 Task: Find connections with filter location Jiexiu with filter topic #healthy with filter profile language German with filter current company Jubilant Biosys Limited with filter school Jai Hindu jobs with filter industry Solar Electric Power Generation with filter service category Outsourcing with filter keywords title Sound Engineer
Action: Mouse moved to (557, 67)
Screenshot: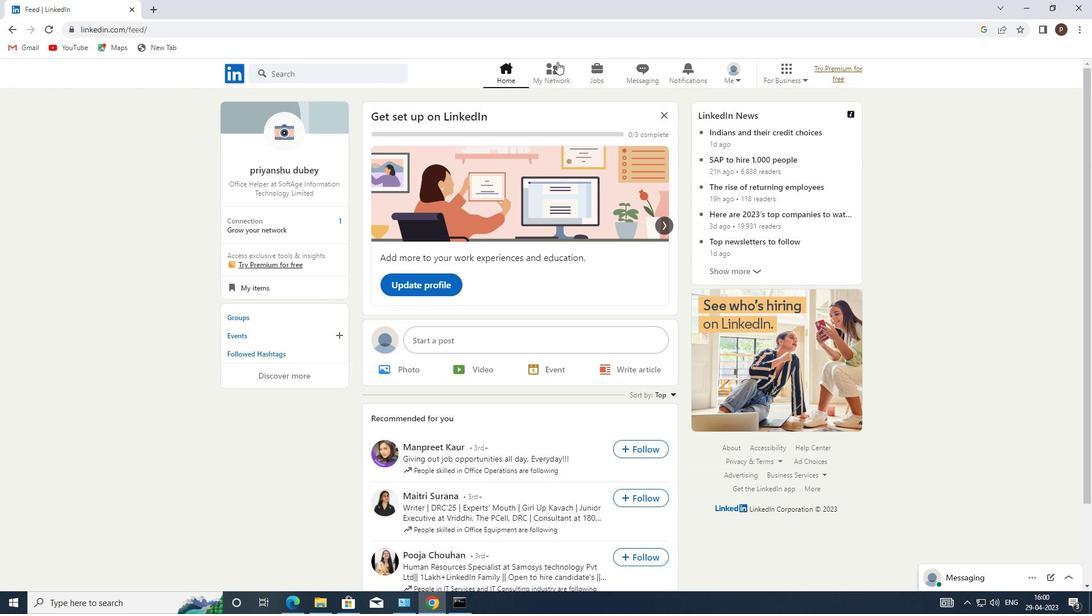 
Action: Mouse pressed left at (557, 67)
Screenshot: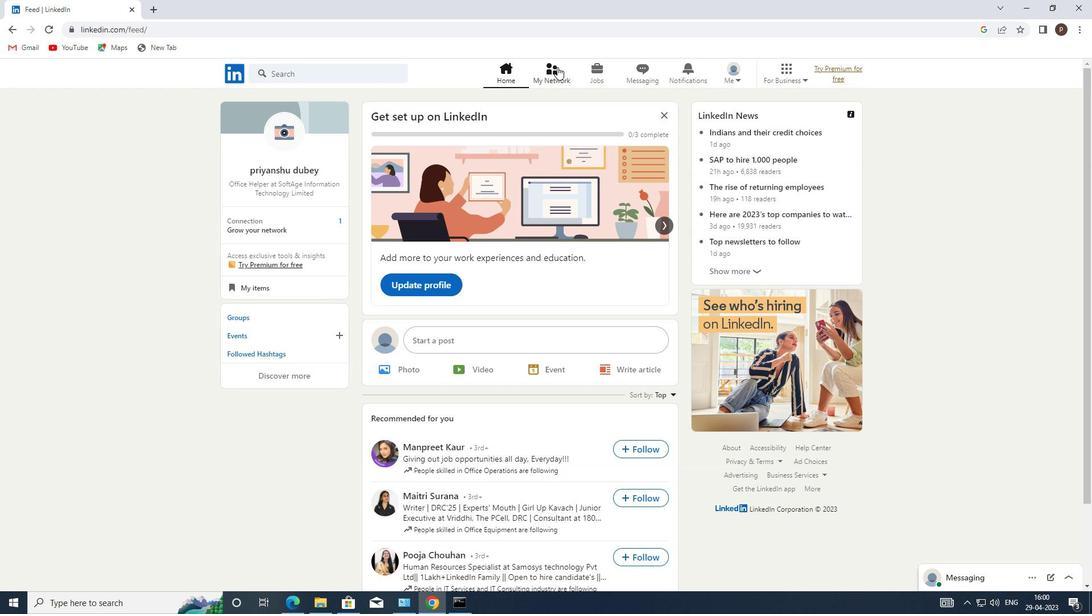 
Action: Mouse moved to (314, 134)
Screenshot: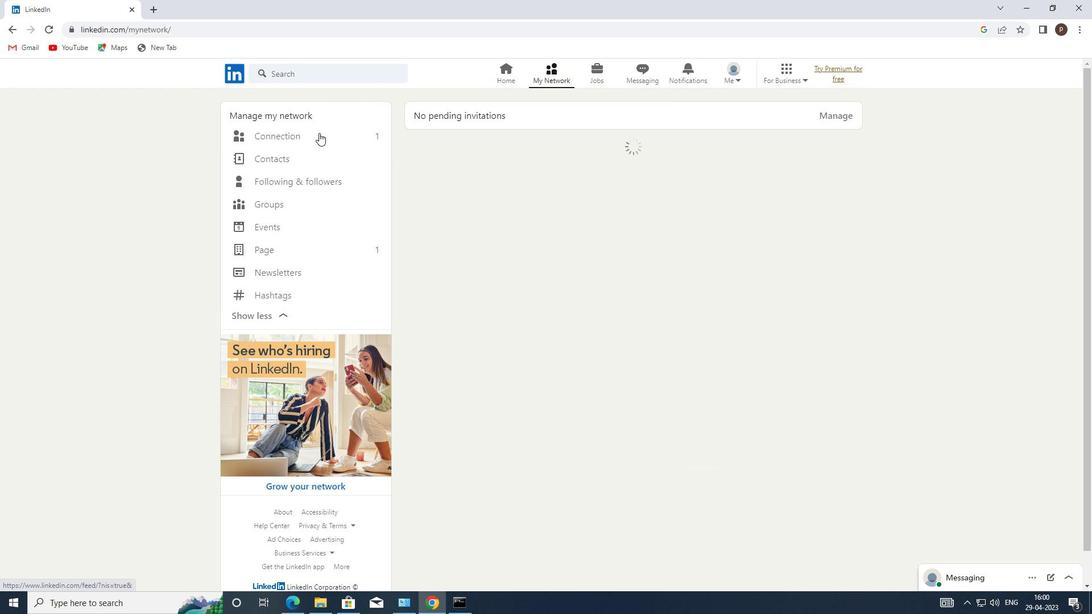 
Action: Mouse pressed left at (314, 134)
Screenshot: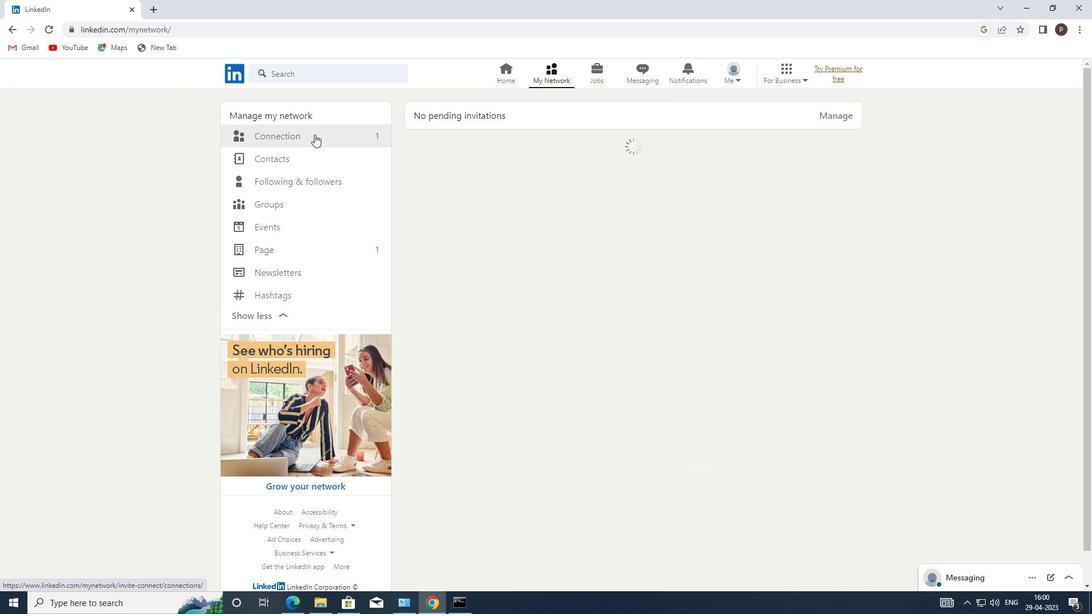 
Action: Mouse moved to (629, 134)
Screenshot: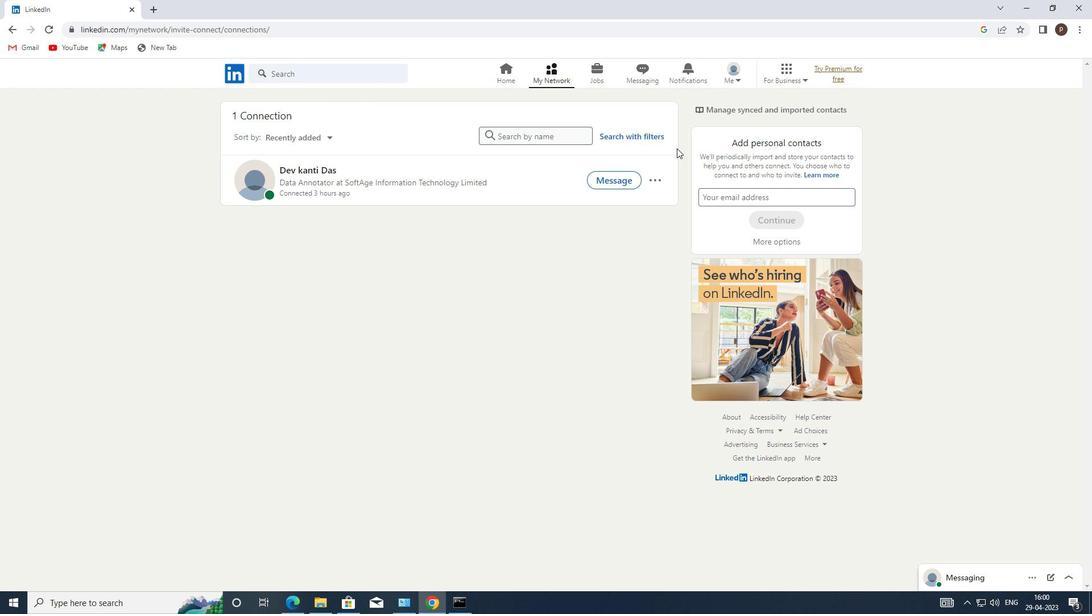 
Action: Mouse pressed left at (629, 134)
Screenshot: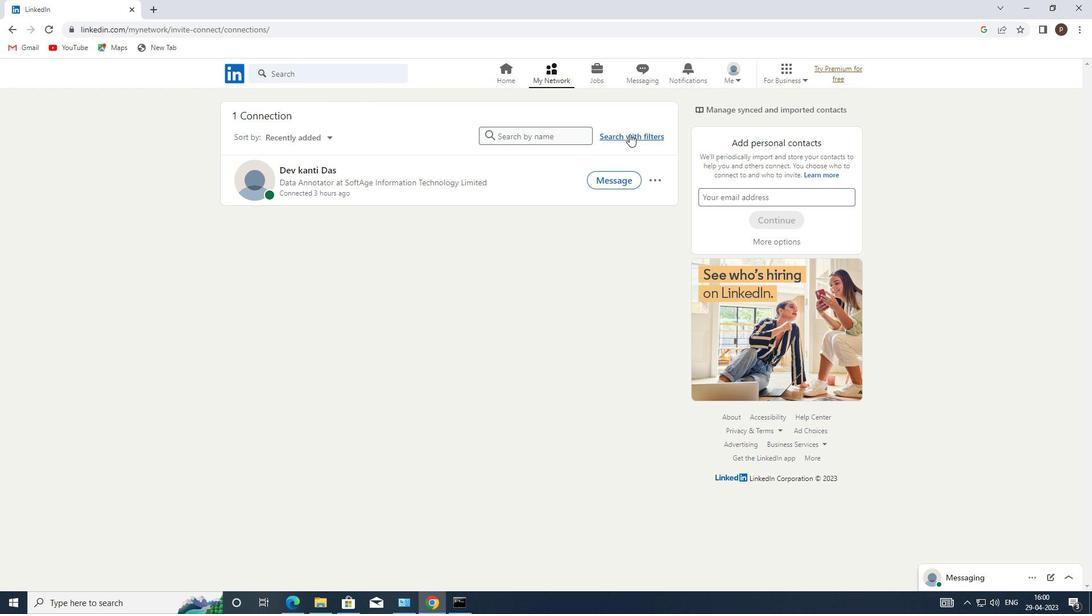 
Action: Mouse moved to (592, 110)
Screenshot: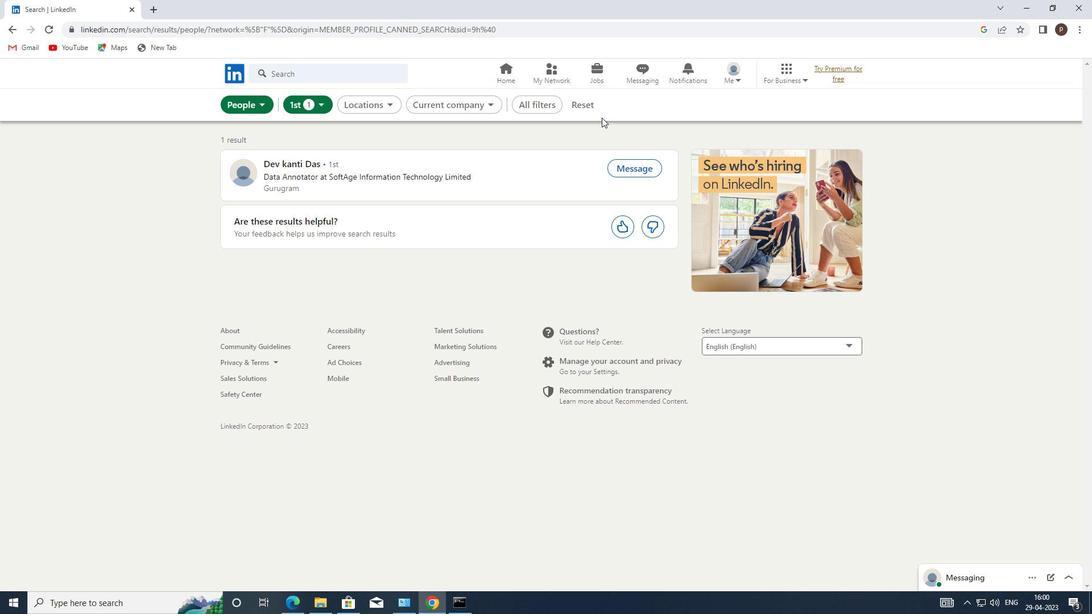 
Action: Mouse pressed left at (592, 110)
Screenshot: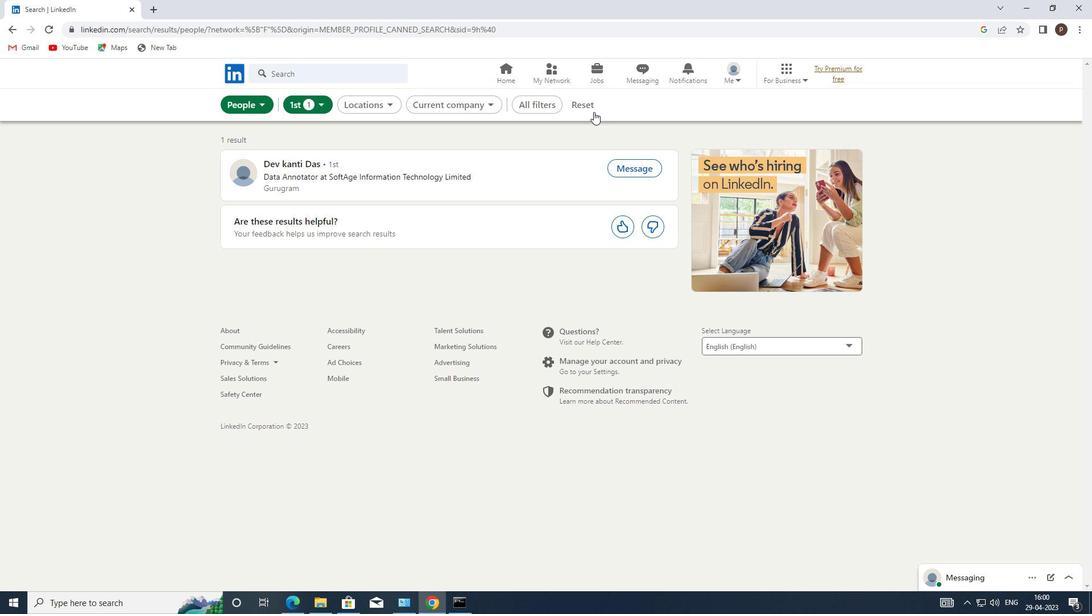 
Action: Mouse moved to (582, 106)
Screenshot: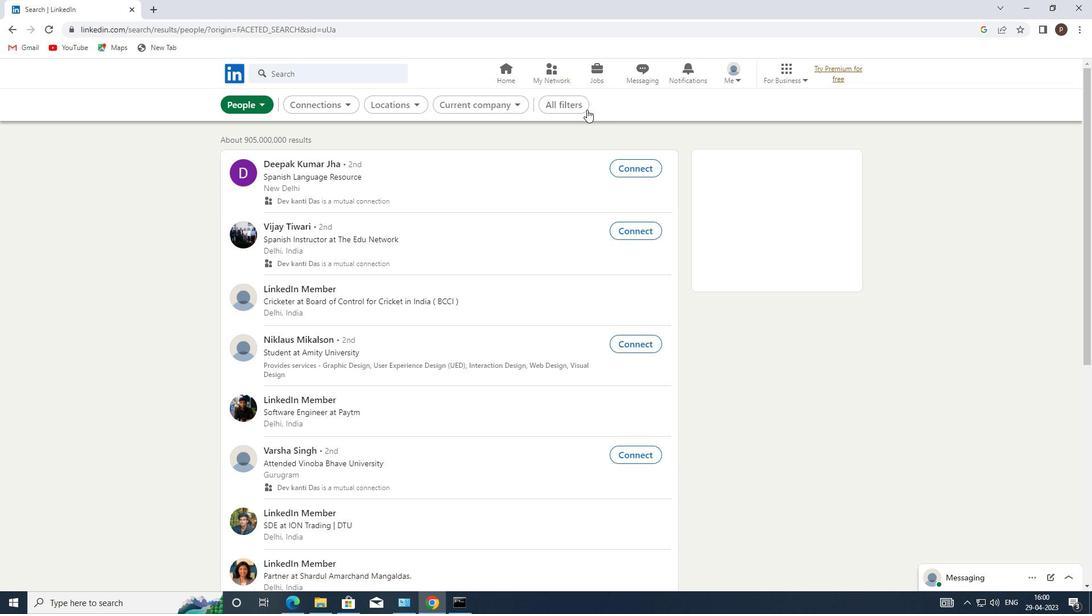 
Action: Mouse pressed left at (582, 106)
Screenshot: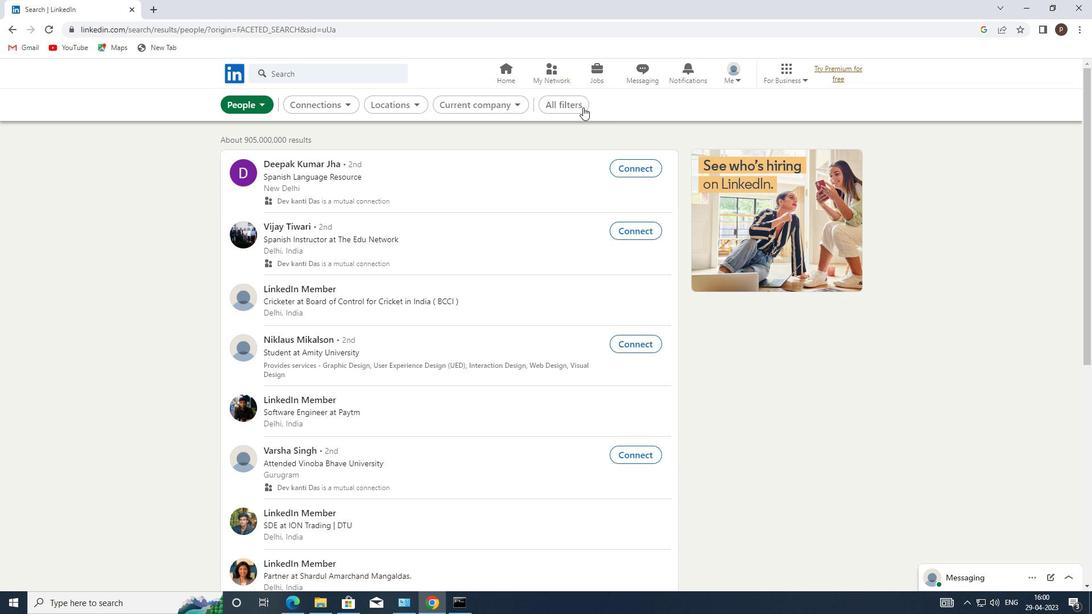 
Action: Mouse moved to (895, 360)
Screenshot: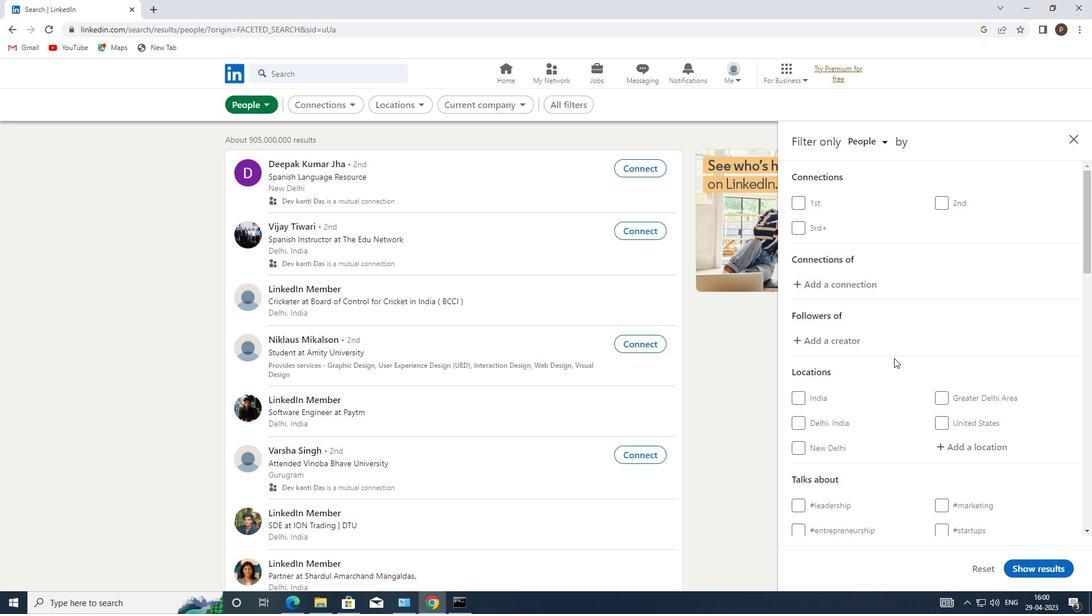 
Action: Mouse scrolled (895, 360) with delta (0, 0)
Screenshot: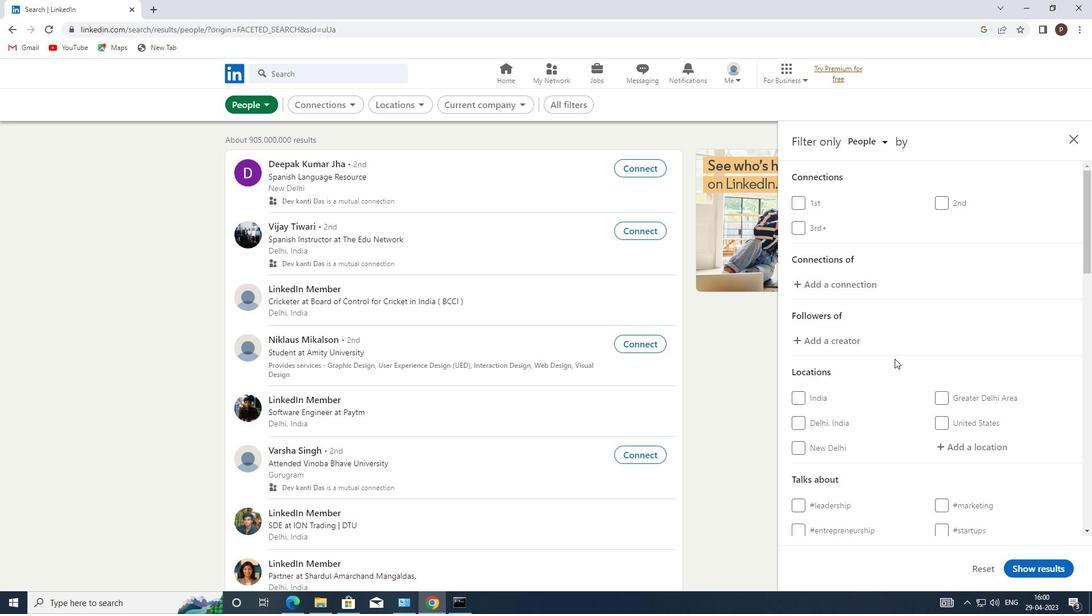 
Action: Mouse scrolled (895, 360) with delta (0, 0)
Screenshot: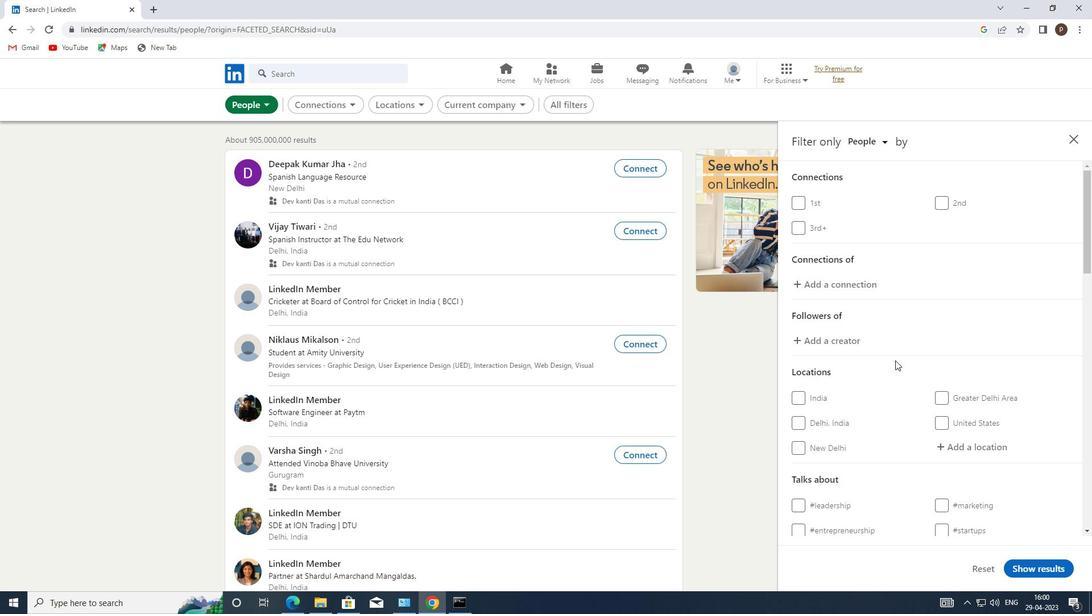 
Action: Mouse moved to (956, 333)
Screenshot: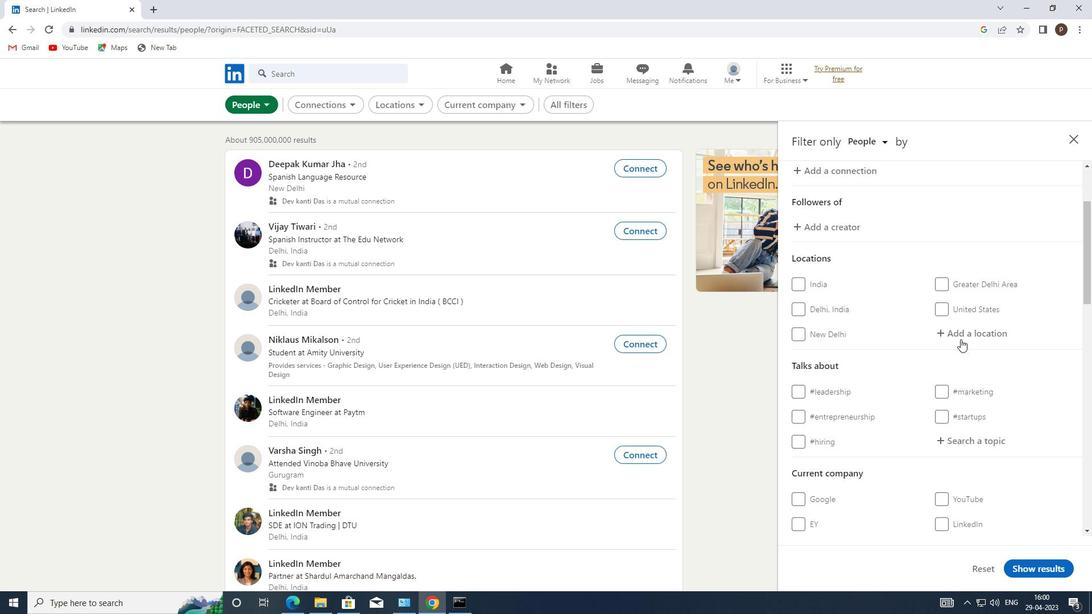 
Action: Mouse pressed left at (956, 333)
Screenshot: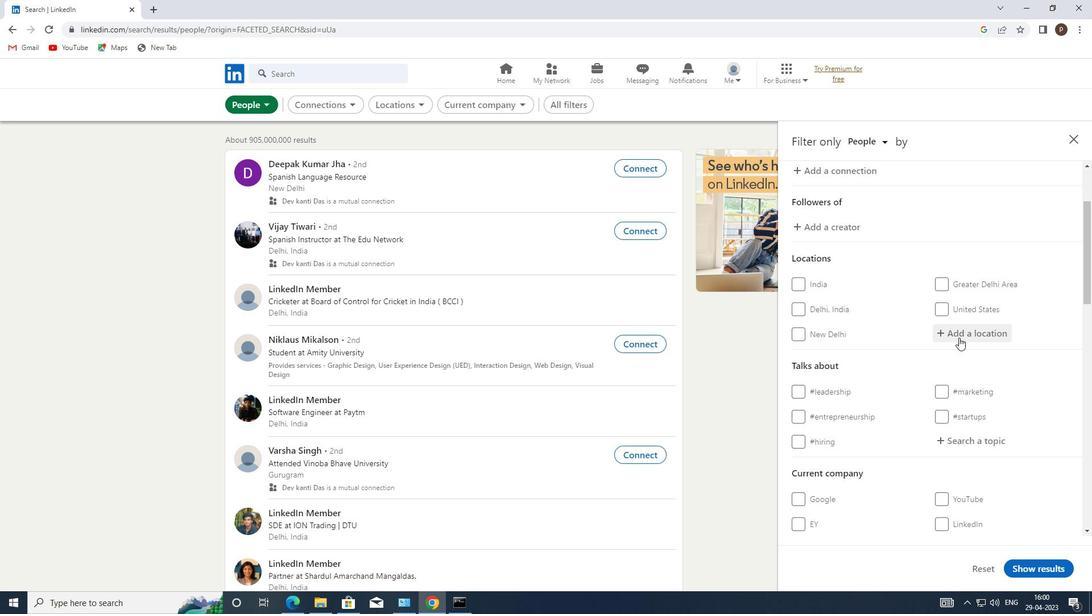 
Action: Key pressed j<Key.caps_lock>iexiu
Screenshot: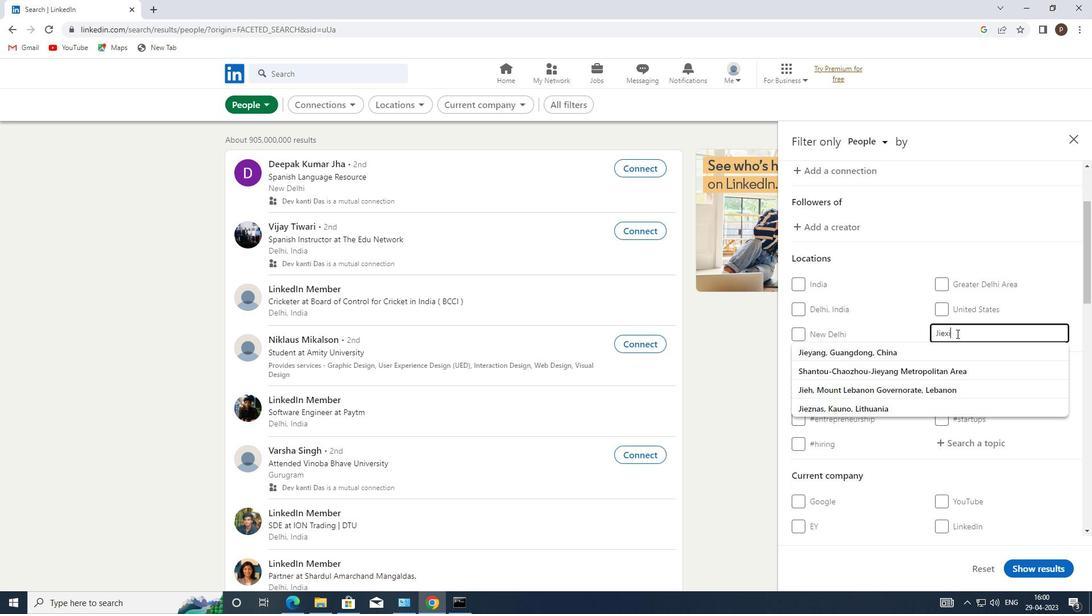 
Action: Mouse moved to (957, 340)
Screenshot: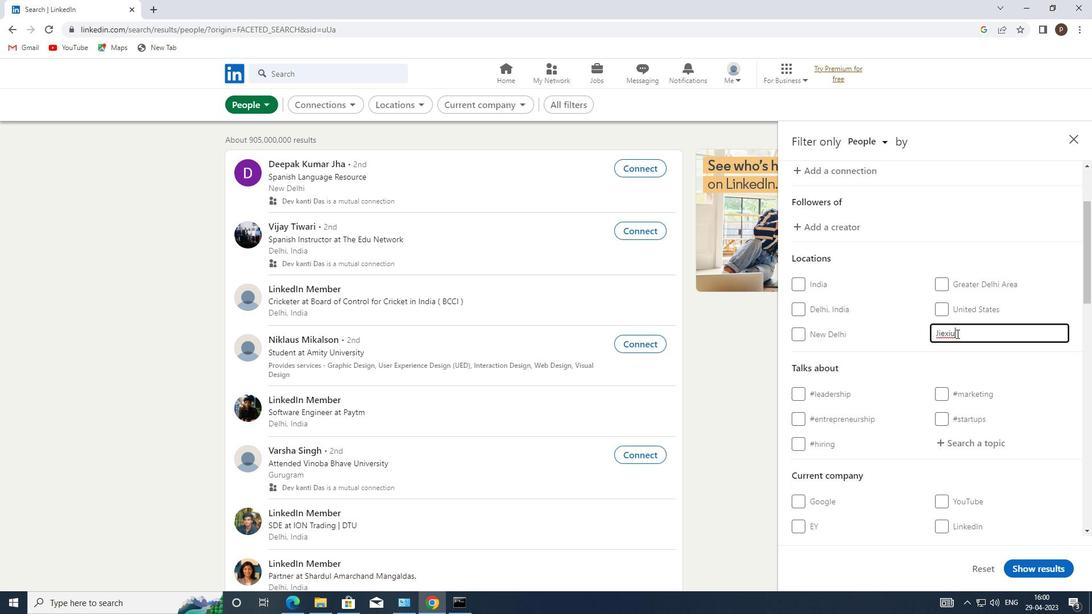 
Action: Key pressed <Key.space>
Screenshot: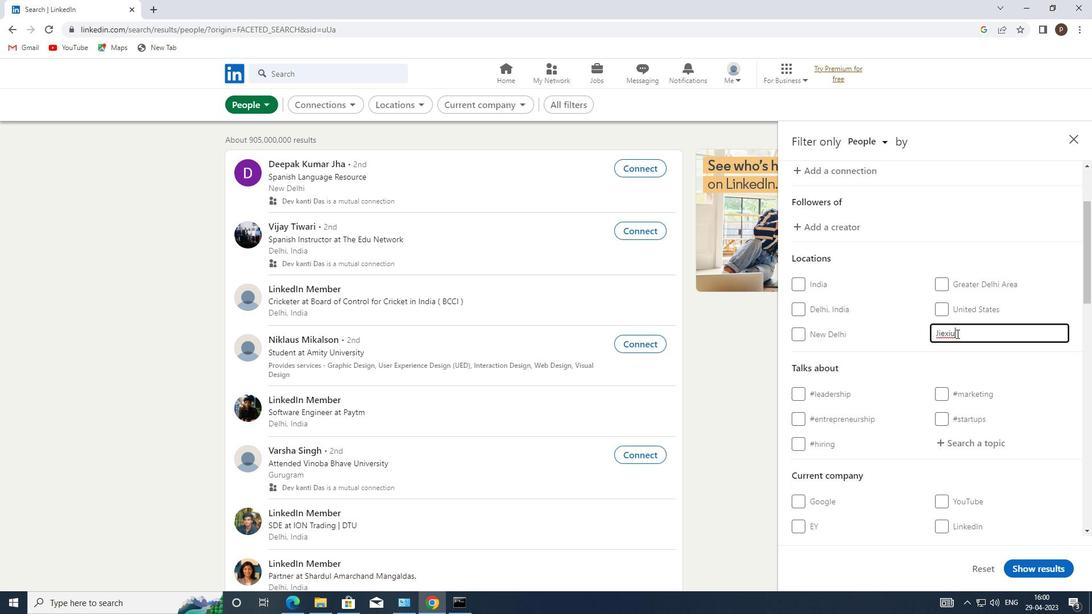 
Action: Mouse moved to (922, 362)
Screenshot: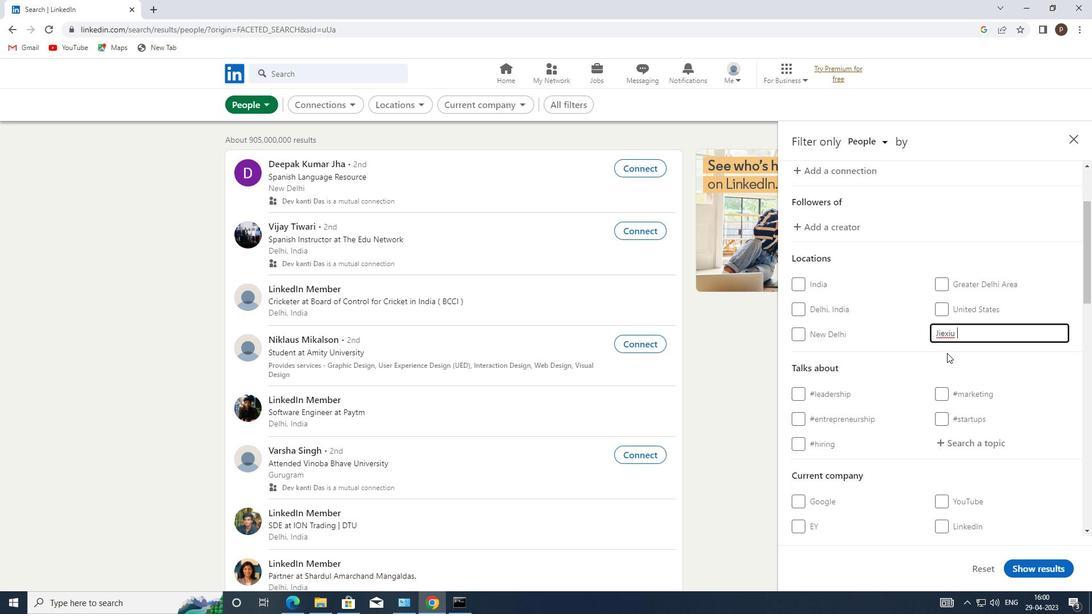 
Action: Mouse scrolled (922, 361) with delta (0, 0)
Screenshot: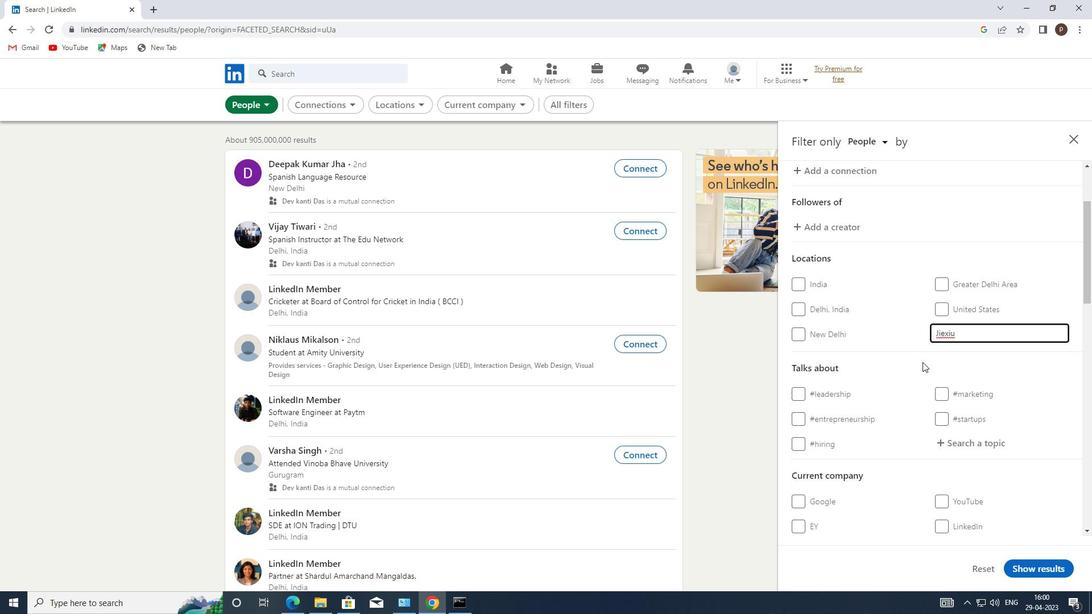 
Action: Mouse moved to (944, 387)
Screenshot: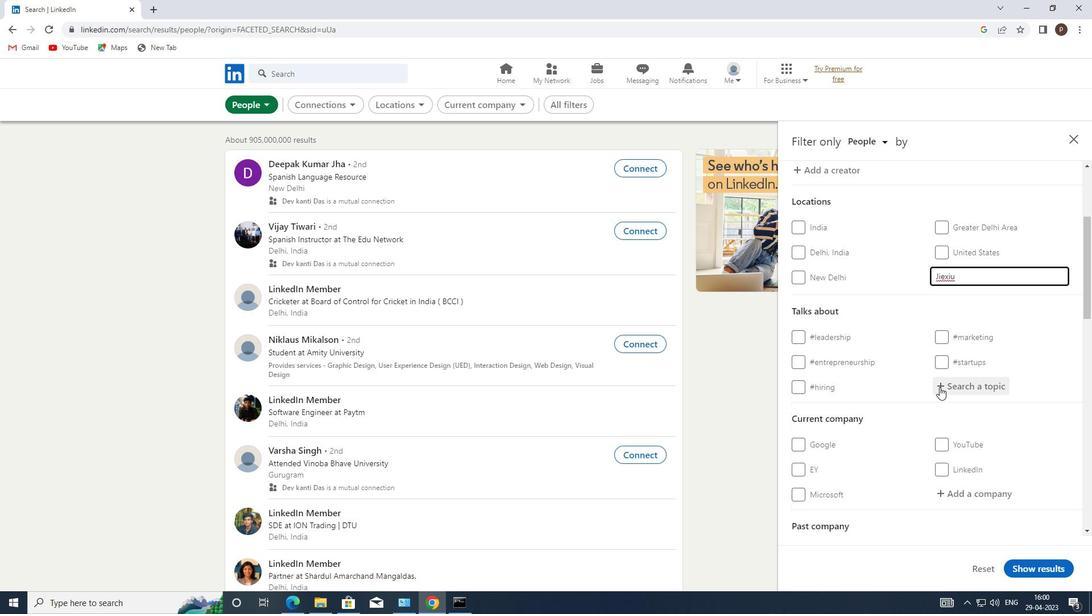 
Action: Mouse pressed left at (944, 387)
Screenshot: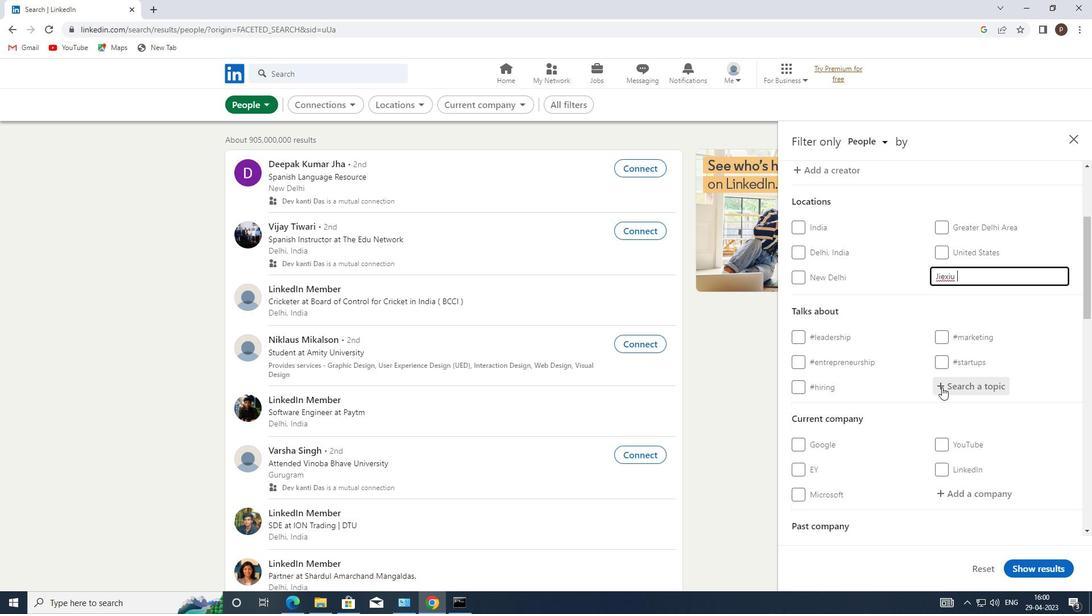 
Action: Key pressed <Key.shift>#HEALTHY
Screenshot: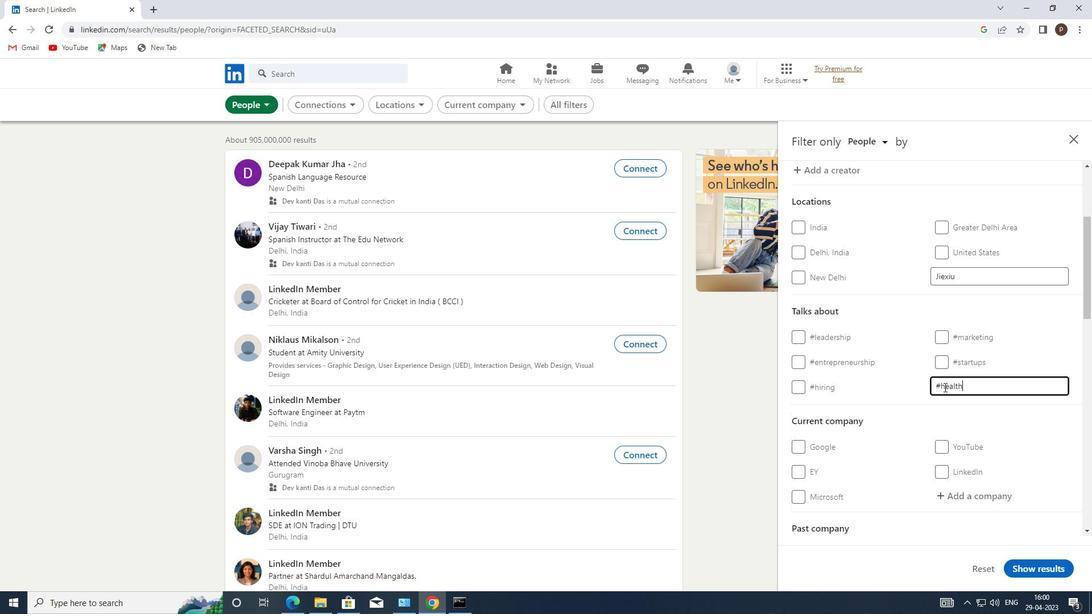 
Action: Mouse moved to (996, 423)
Screenshot: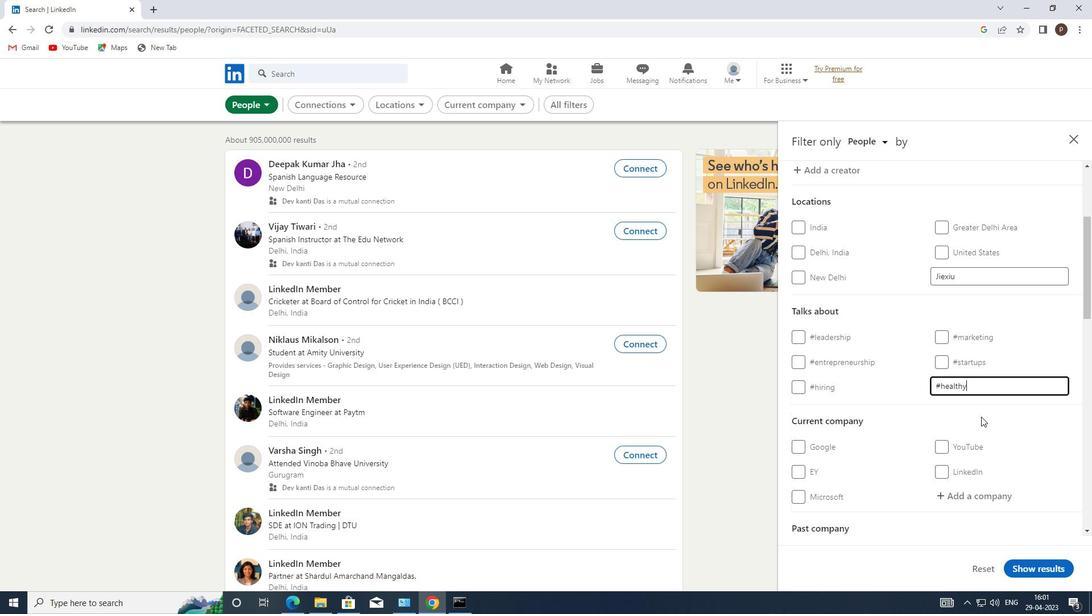 
Action: Mouse scrolled (996, 423) with delta (0, 0)
Screenshot: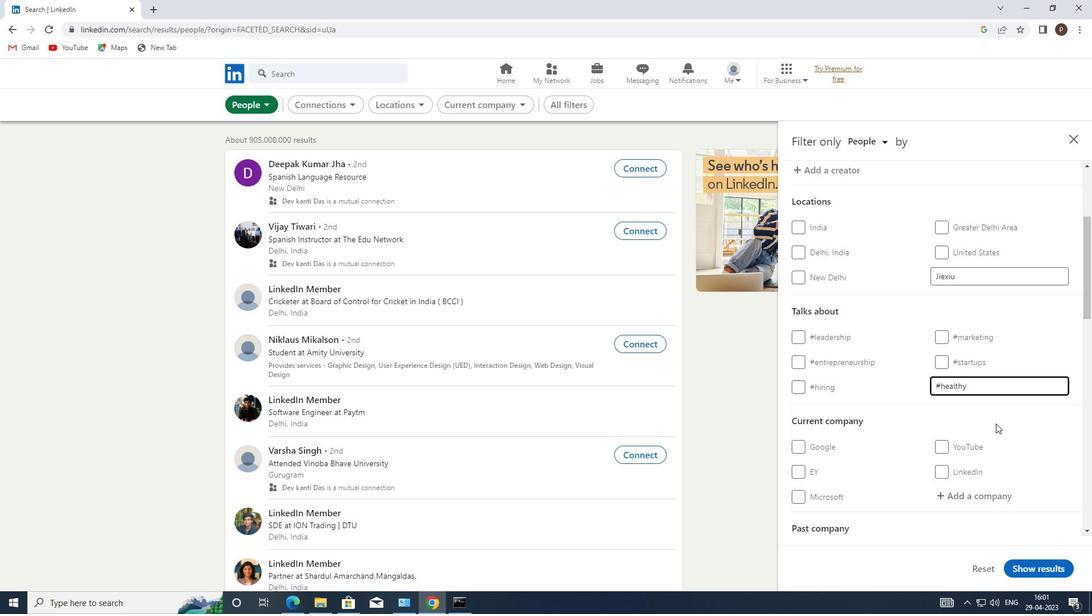 
Action: Mouse scrolled (996, 423) with delta (0, 0)
Screenshot: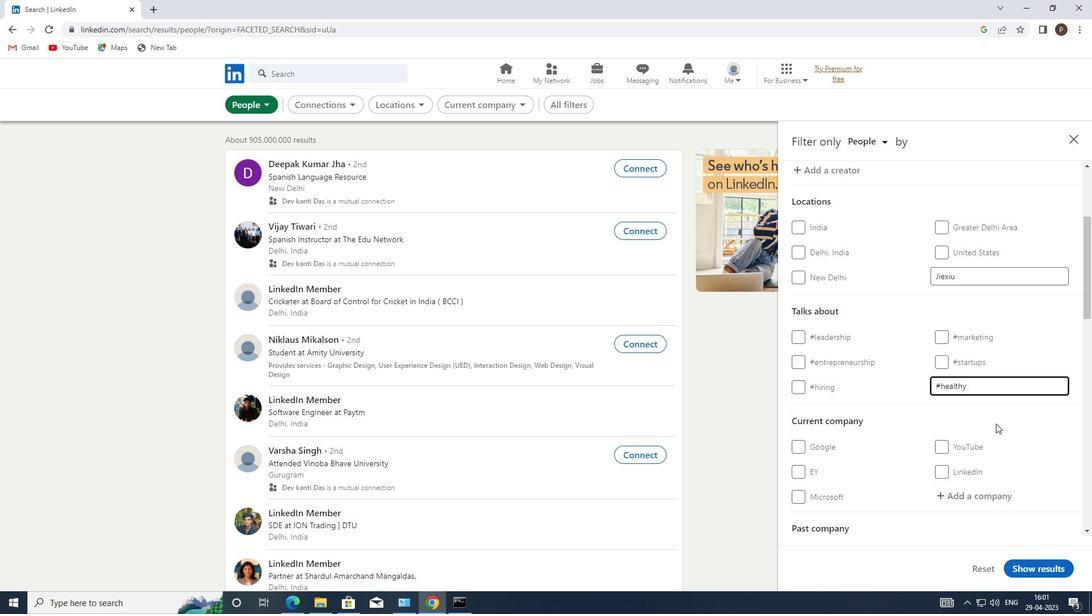 
Action: Mouse moved to (1038, 426)
Screenshot: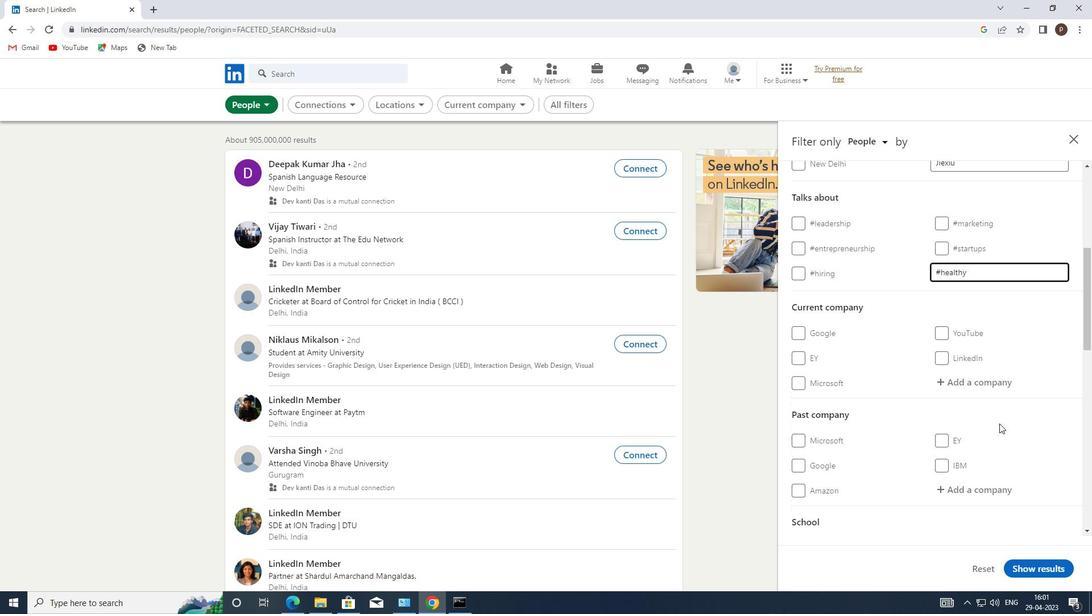 
Action: Mouse scrolled (1038, 426) with delta (0, 0)
Screenshot: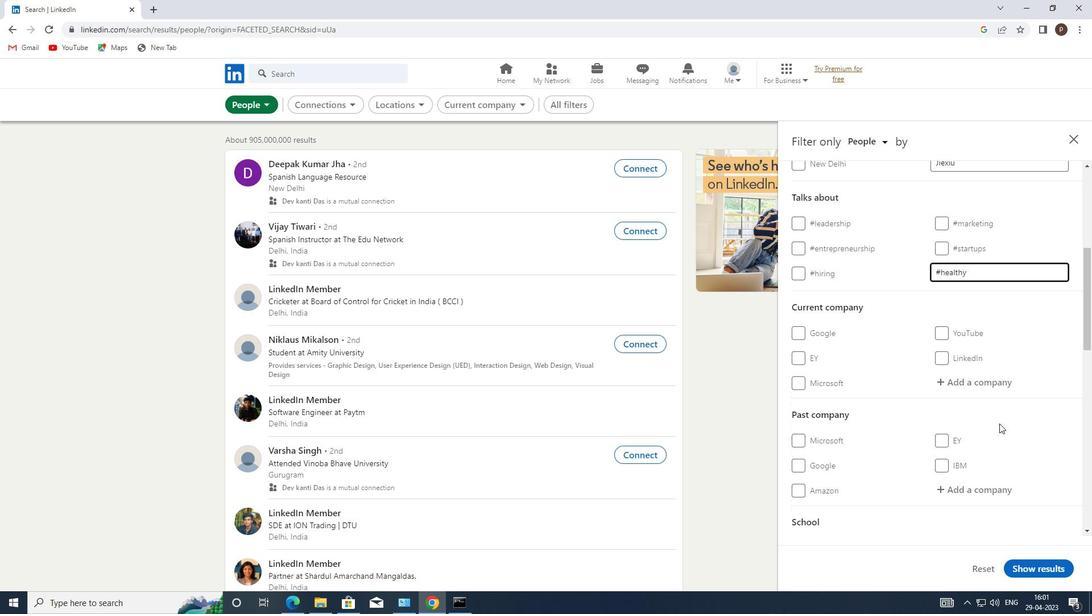 
Action: Mouse scrolled (1038, 426) with delta (0, 0)
Screenshot: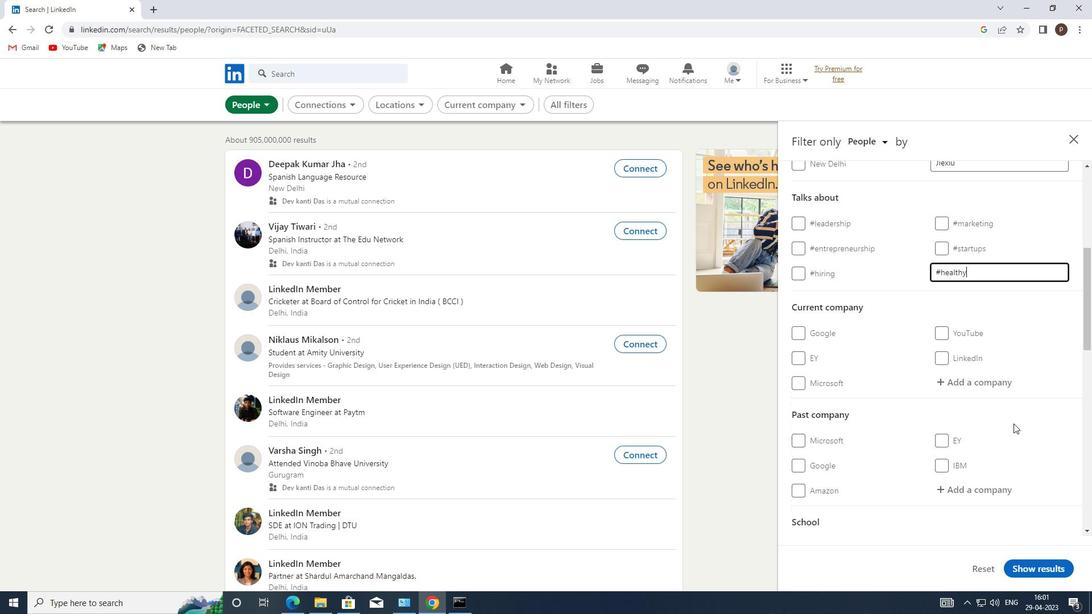 
Action: Mouse scrolled (1038, 426) with delta (0, 0)
Screenshot: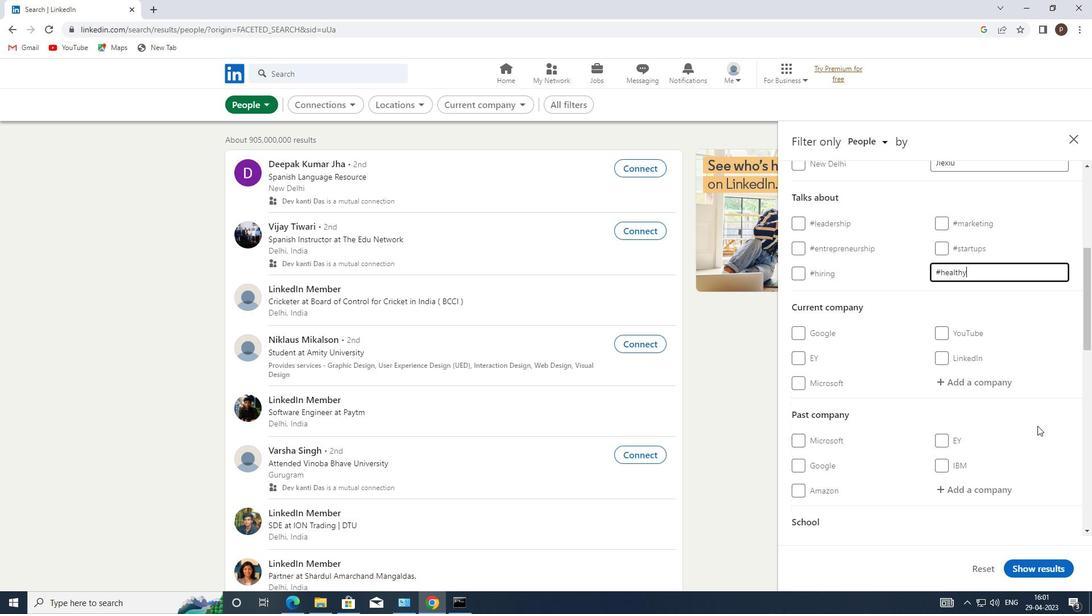 
Action: Mouse moved to (941, 404)
Screenshot: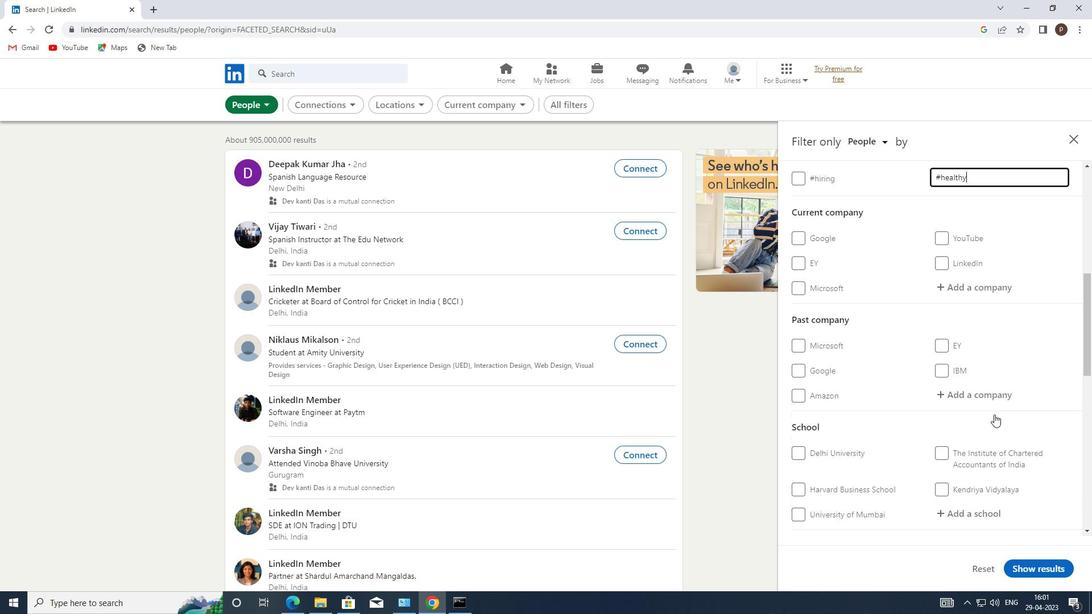 
Action: Mouse scrolled (941, 403) with delta (0, 0)
Screenshot: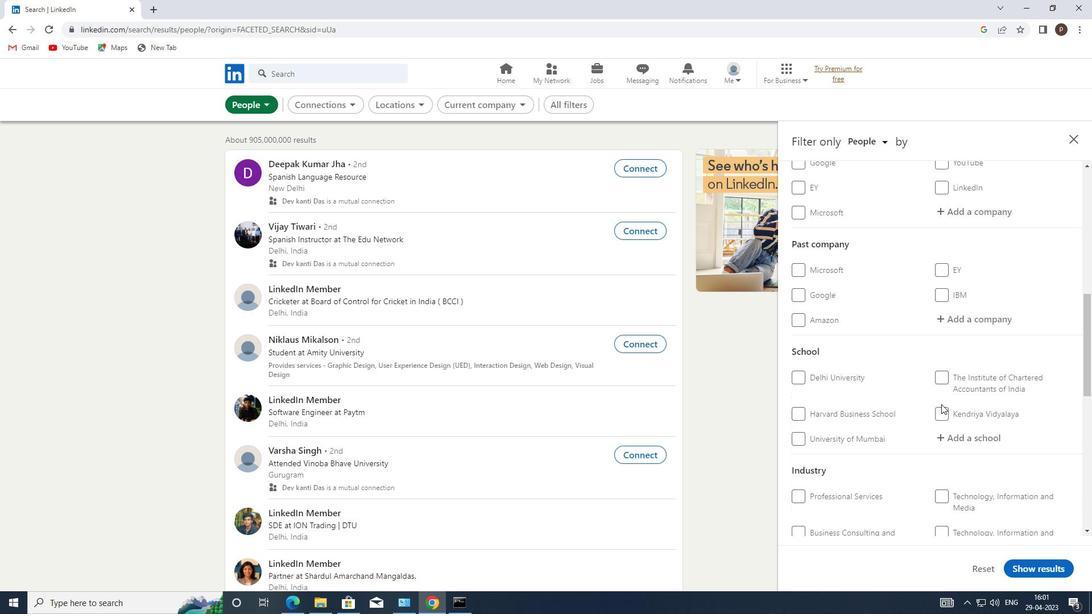 
Action: Mouse scrolled (941, 403) with delta (0, 0)
Screenshot: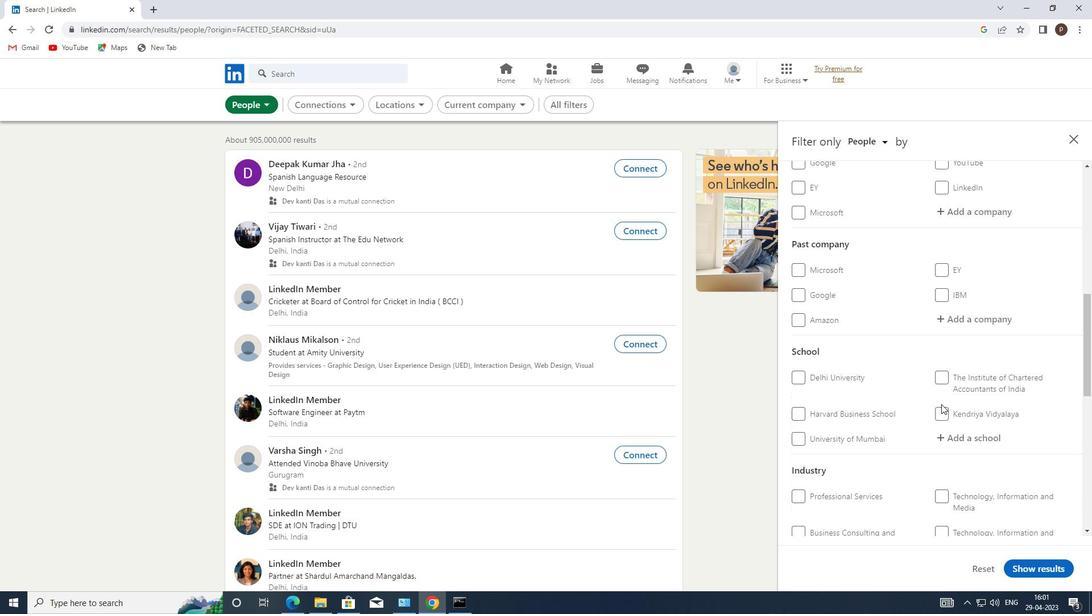 
Action: Mouse scrolled (941, 403) with delta (0, 0)
Screenshot: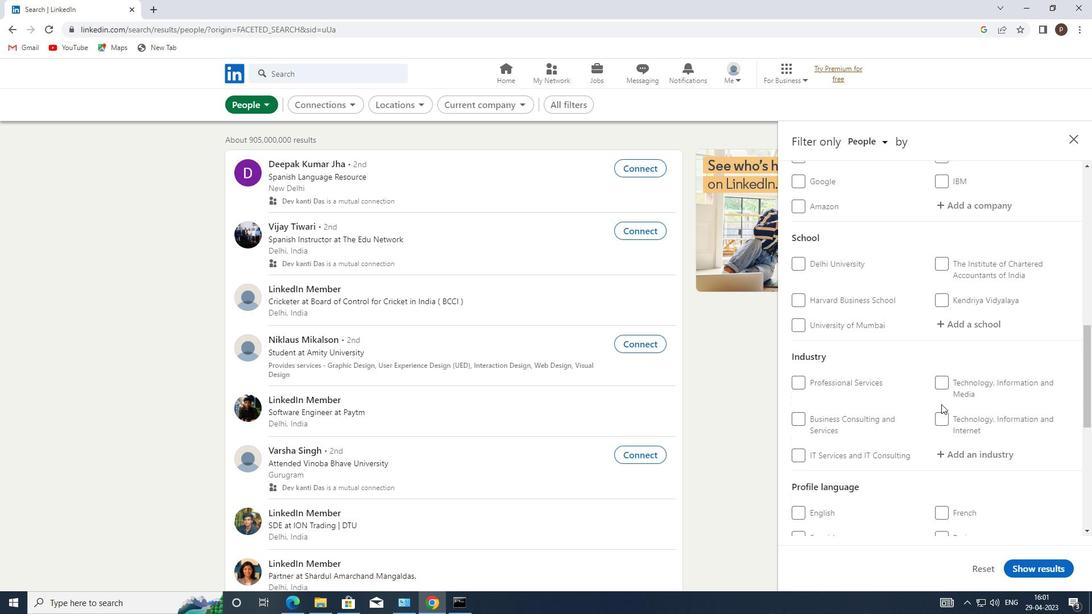 
Action: Mouse moved to (798, 510)
Screenshot: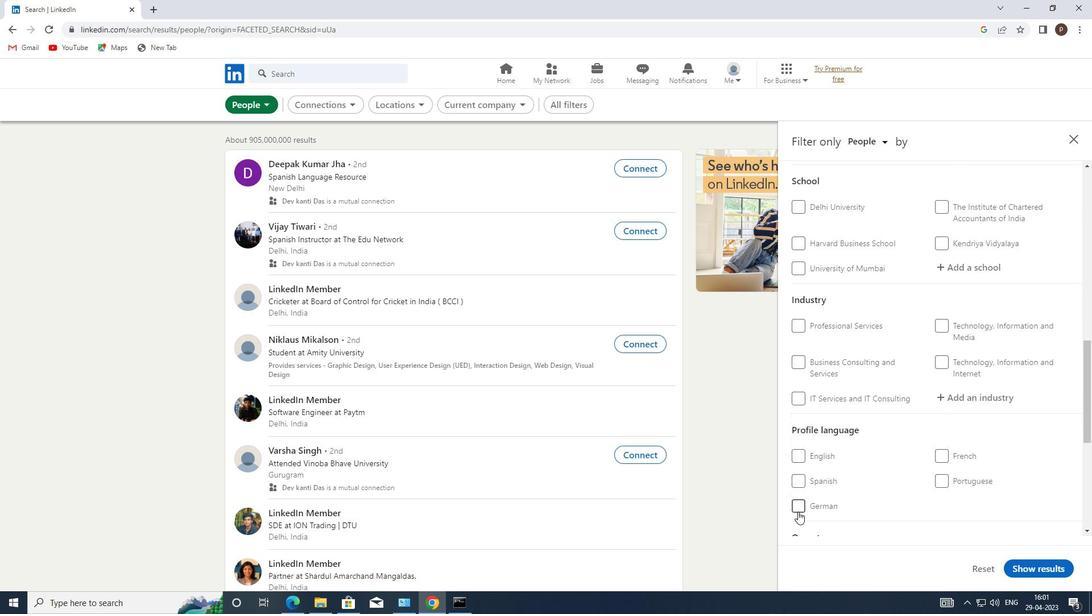 
Action: Mouse pressed left at (798, 510)
Screenshot: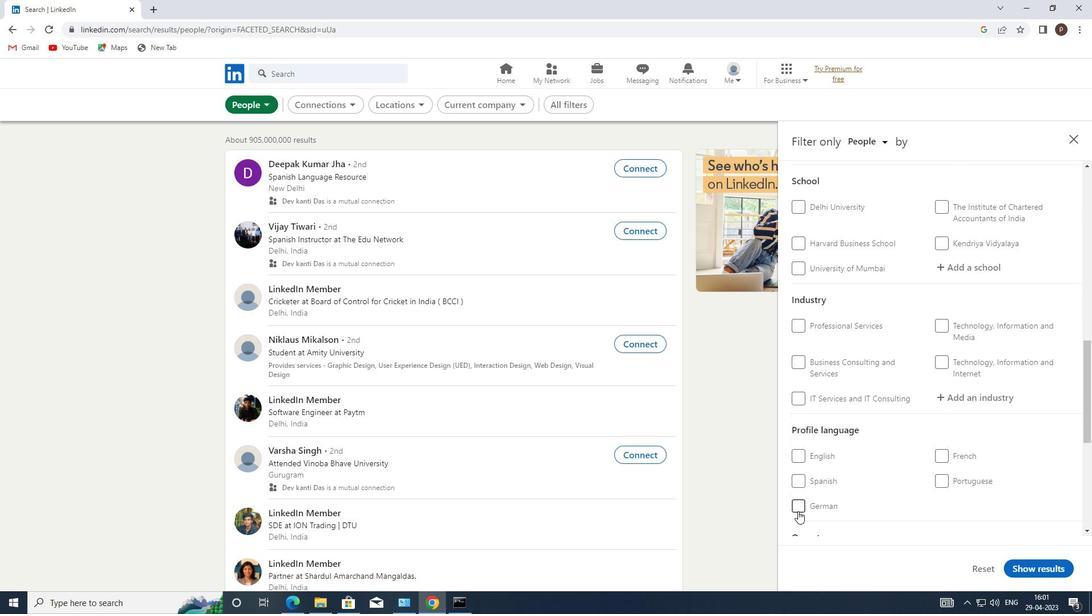 
Action: Mouse moved to (908, 442)
Screenshot: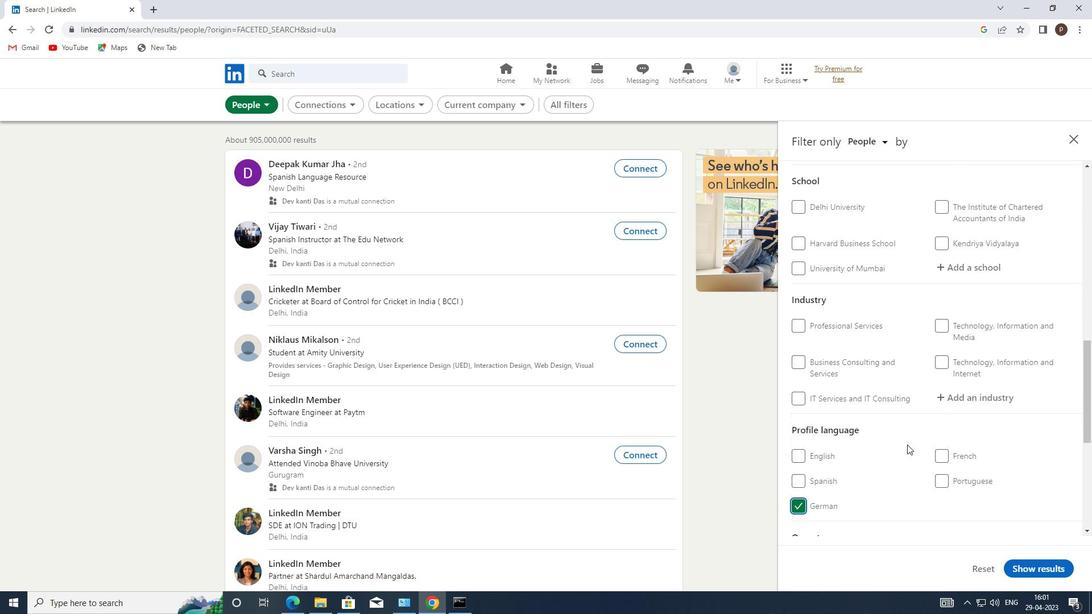 
Action: Mouse scrolled (908, 442) with delta (0, 0)
Screenshot: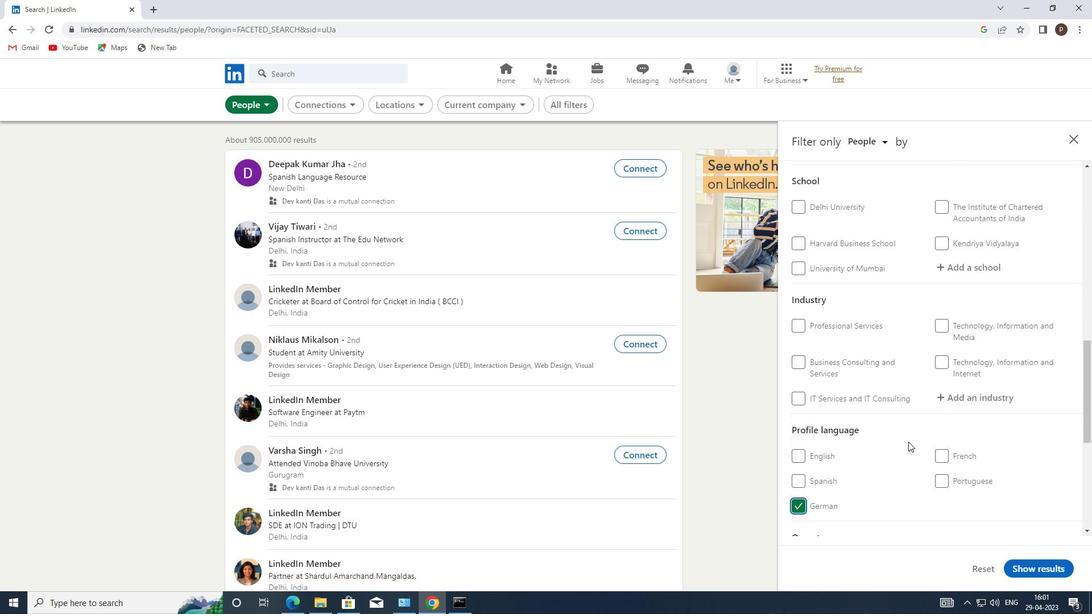 
Action: Mouse scrolled (908, 442) with delta (0, 0)
Screenshot: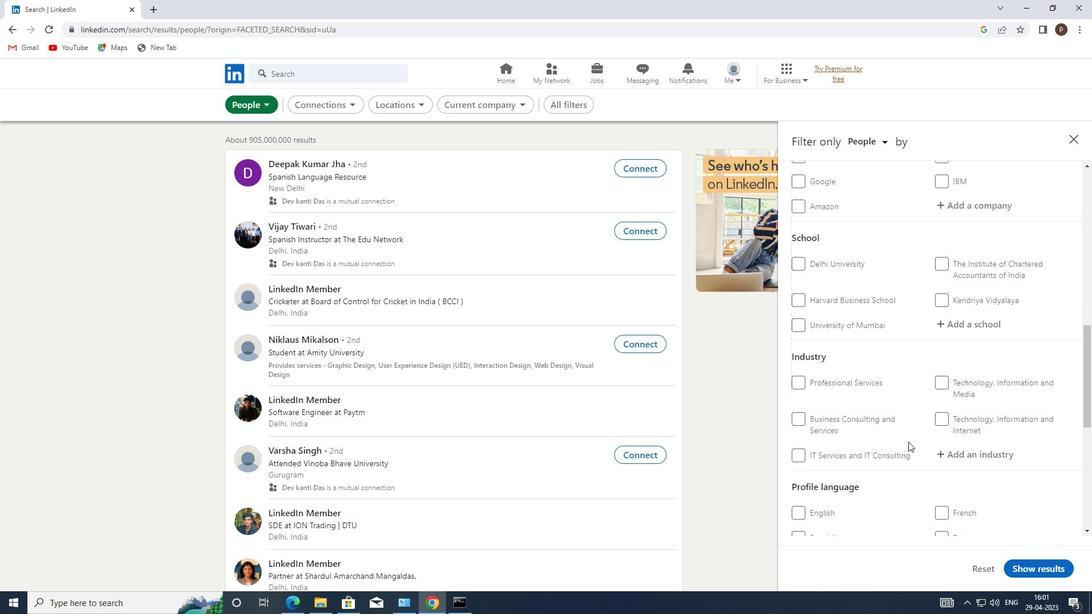 
Action: Mouse scrolled (908, 442) with delta (0, 0)
Screenshot: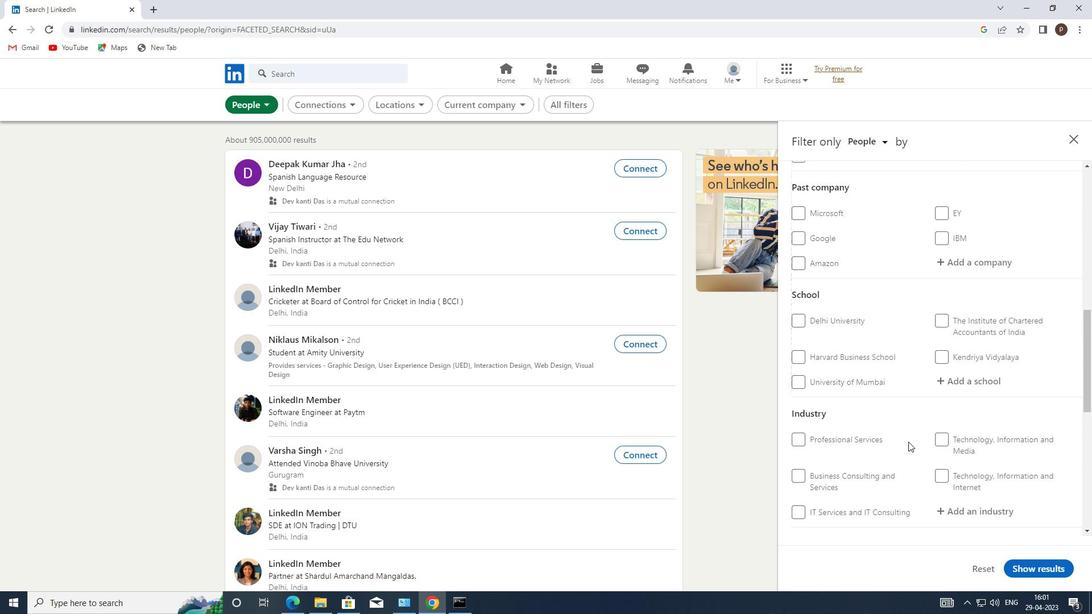 
Action: Mouse scrolled (908, 442) with delta (0, 0)
Screenshot: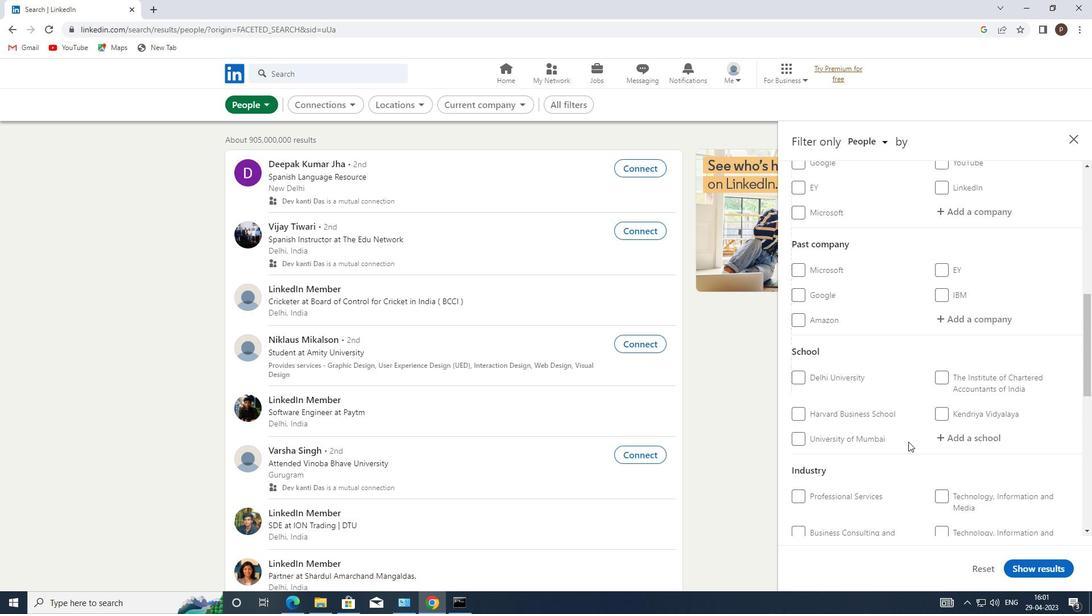
Action: Mouse scrolled (908, 442) with delta (0, 0)
Screenshot: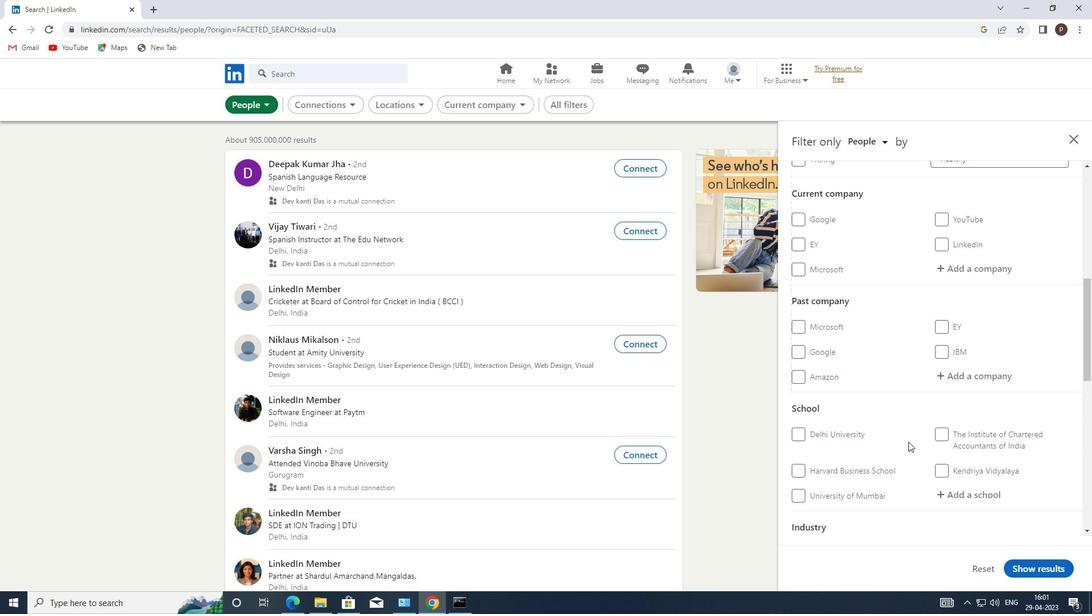 
Action: Mouse moved to (956, 332)
Screenshot: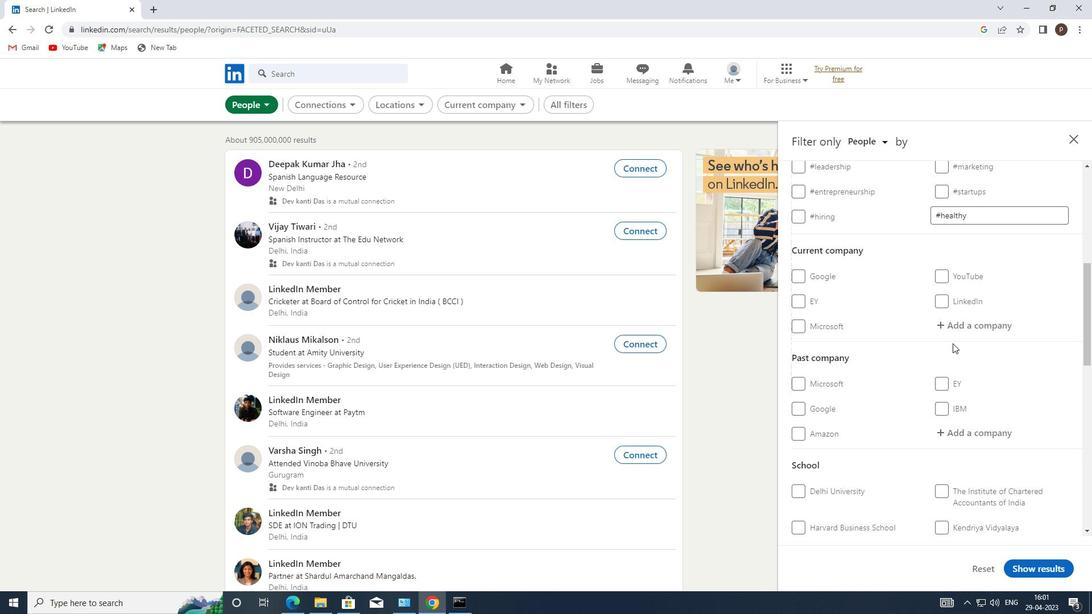 
Action: Mouse pressed left at (956, 332)
Screenshot: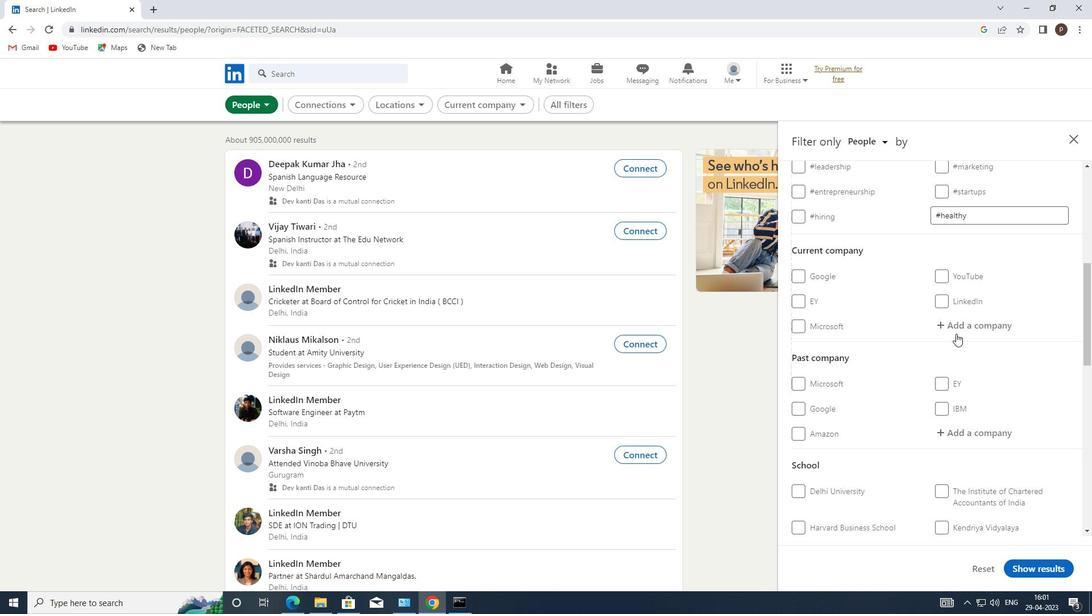
Action: Key pressed <Key.caps_lock>J<Key.caps_lock>UBILANT<Key.space>
Screenshot: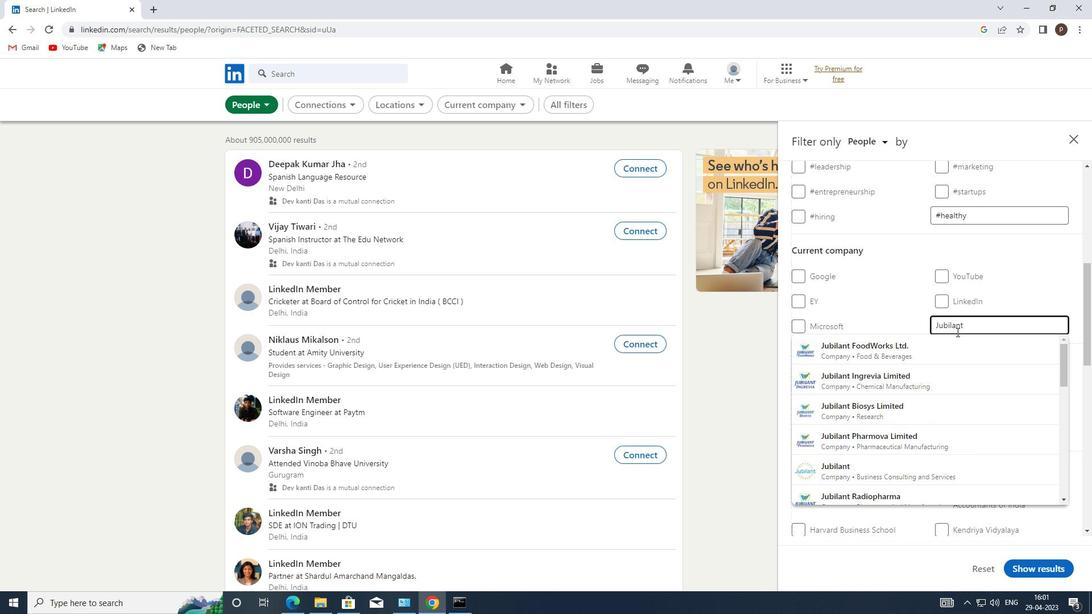 
Action: Mouse moved to (906, 407)
Screenshot: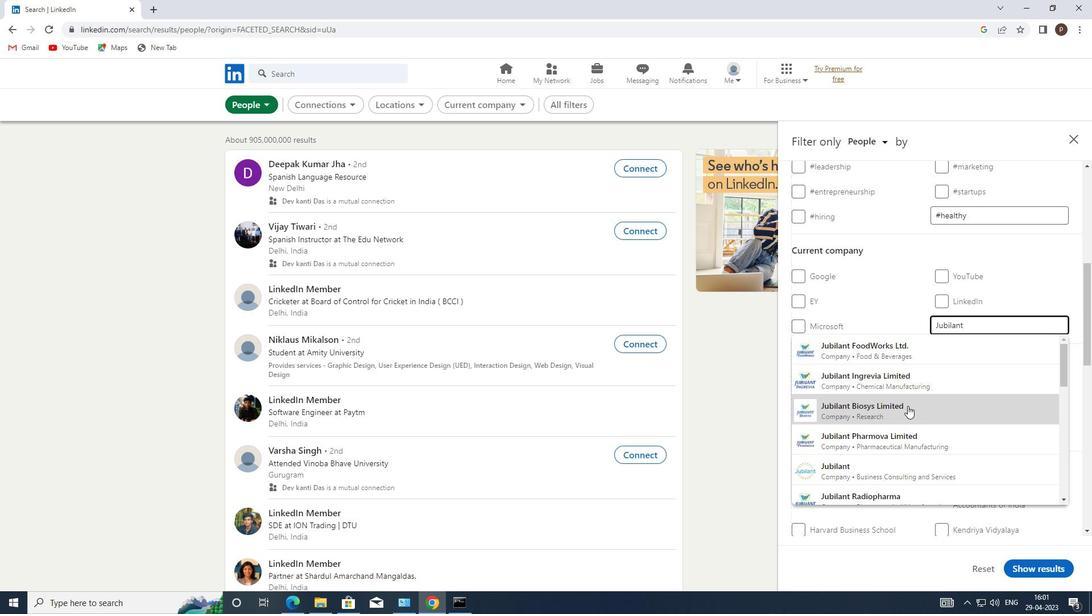 
Action: Mouse pressed left at (906, 407)
Screenshot: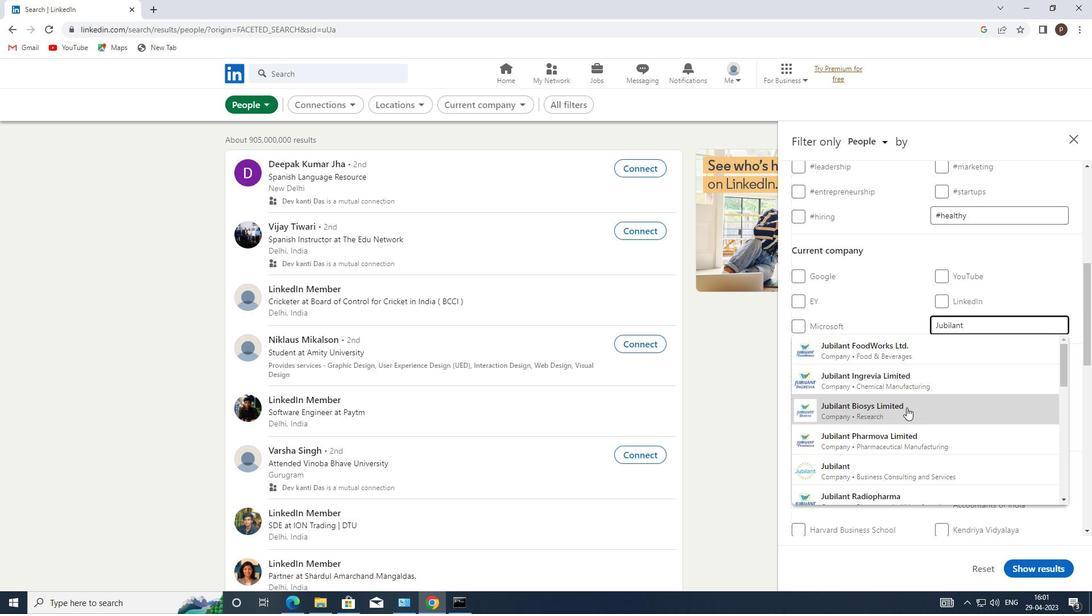 
Action: Mouse moved to (899, 397)
Screenshot: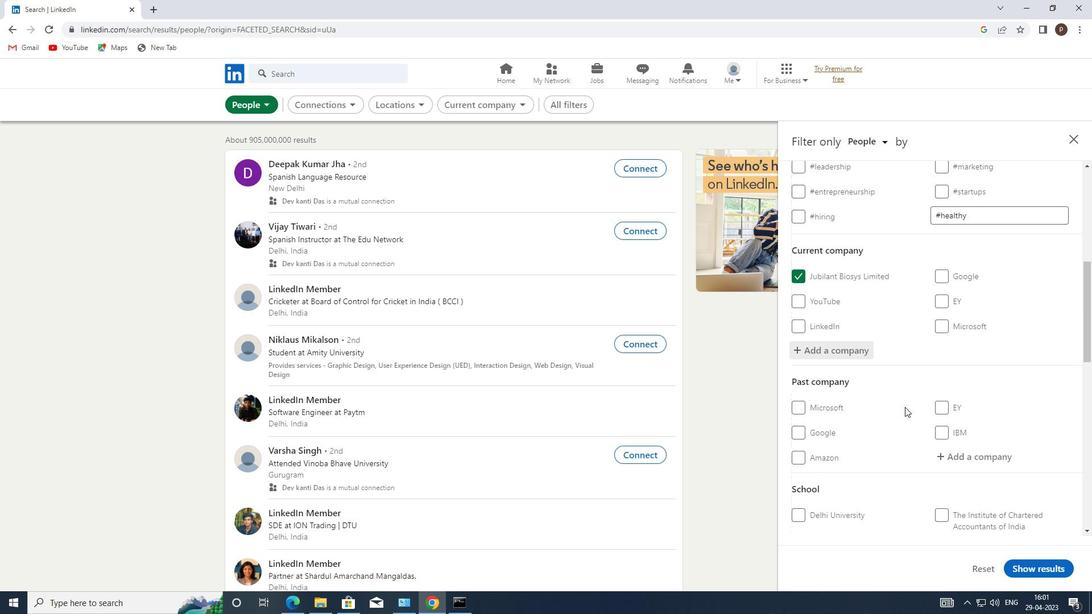 
Action: Mouse scrolled (899, 396) with delta (0, 0)
Screenshot: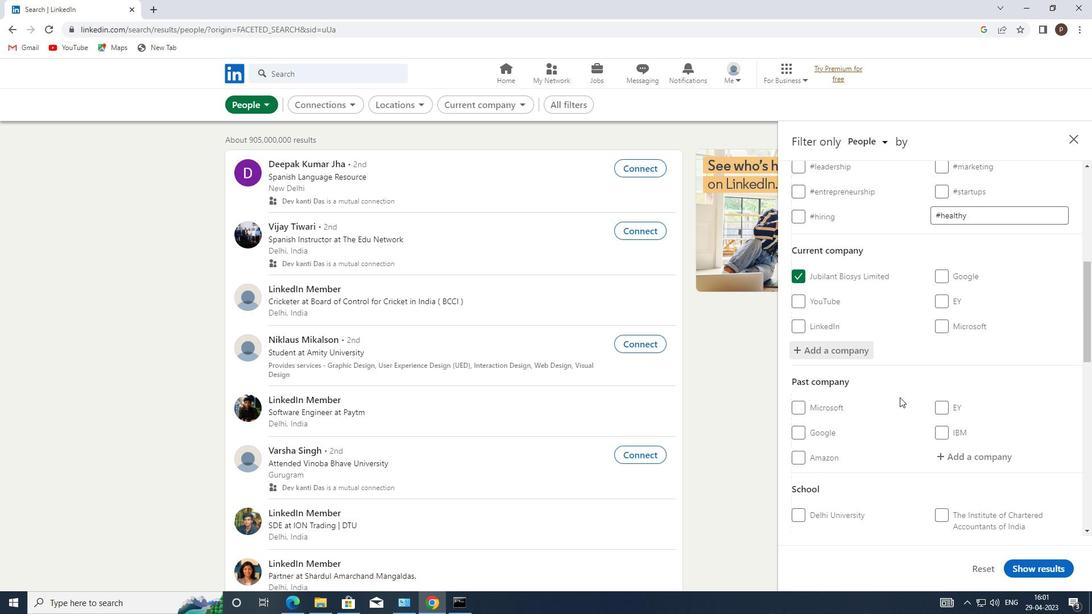
Action: Mouse scrolled (899, 396) with delta (0, 0)
Screenshot: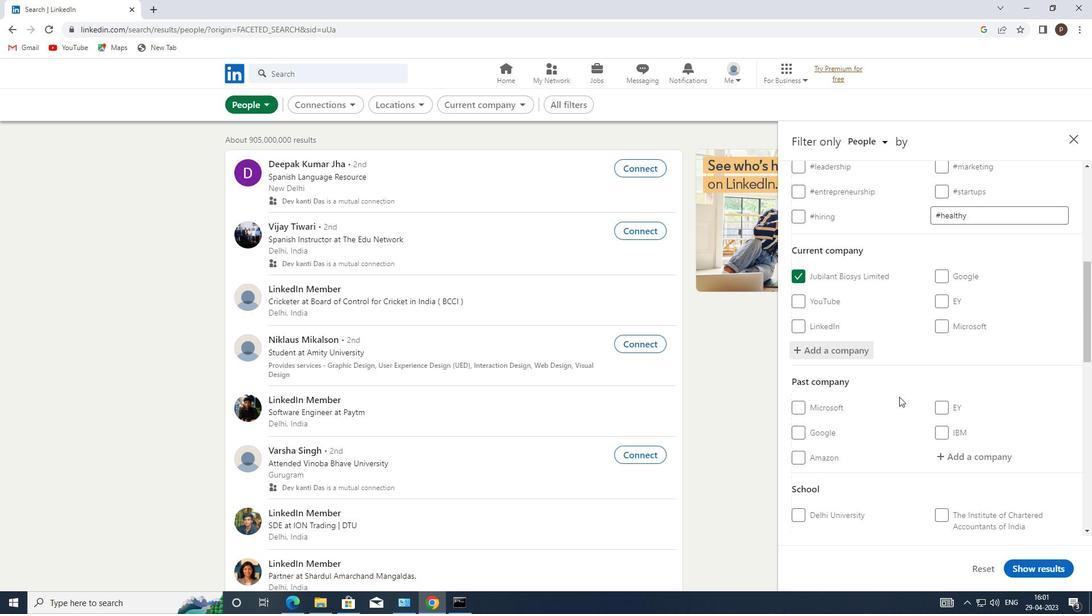 
Action: Mouse scrolled (899, 396) with delta (0, 0)
Screenshot: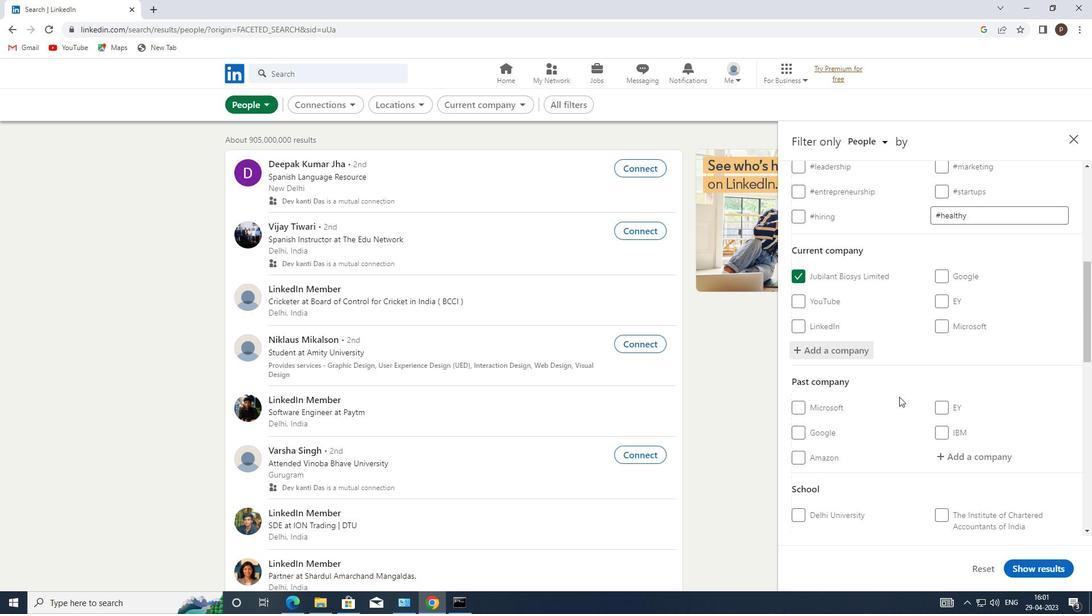 
Action: Mouse moved to (946, 401)
Screenshot: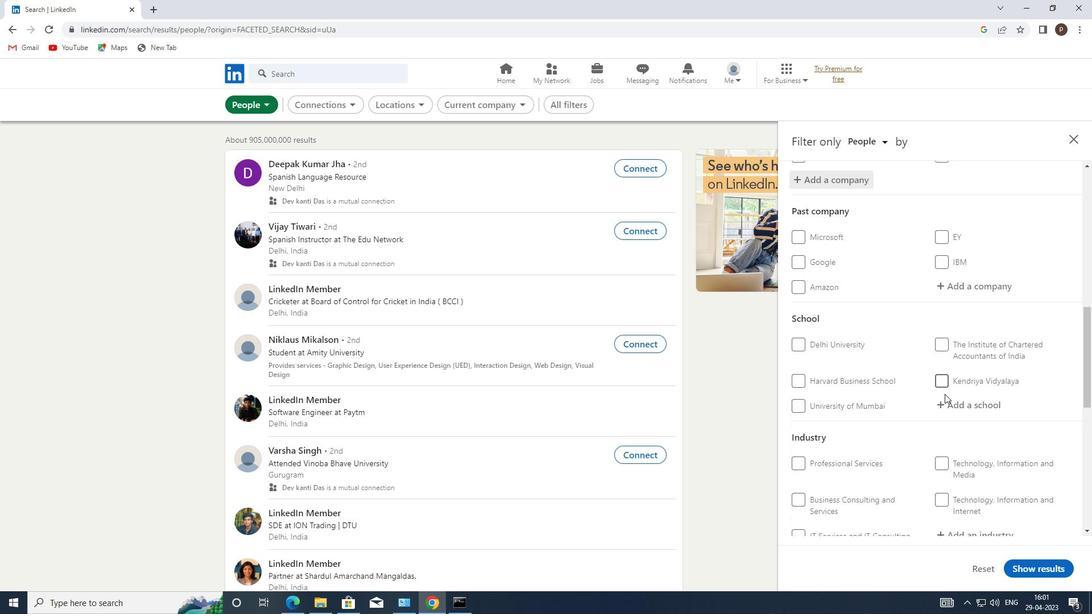 
Action: Mouse pressed left at (946, 401)
Screenshot: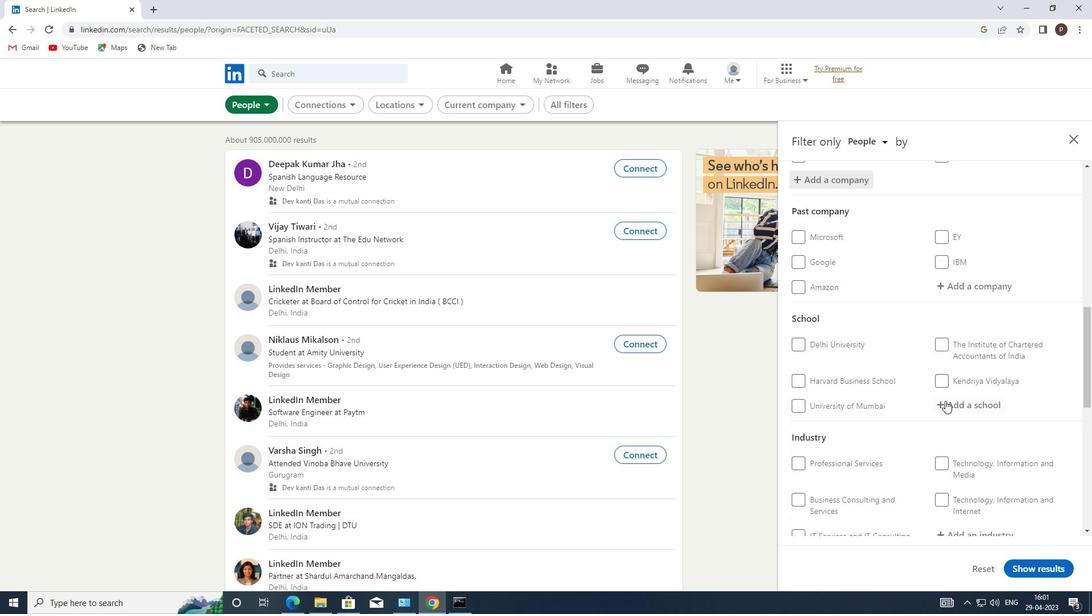 
Action: Mouse moved to (946, 402)
Screenshot: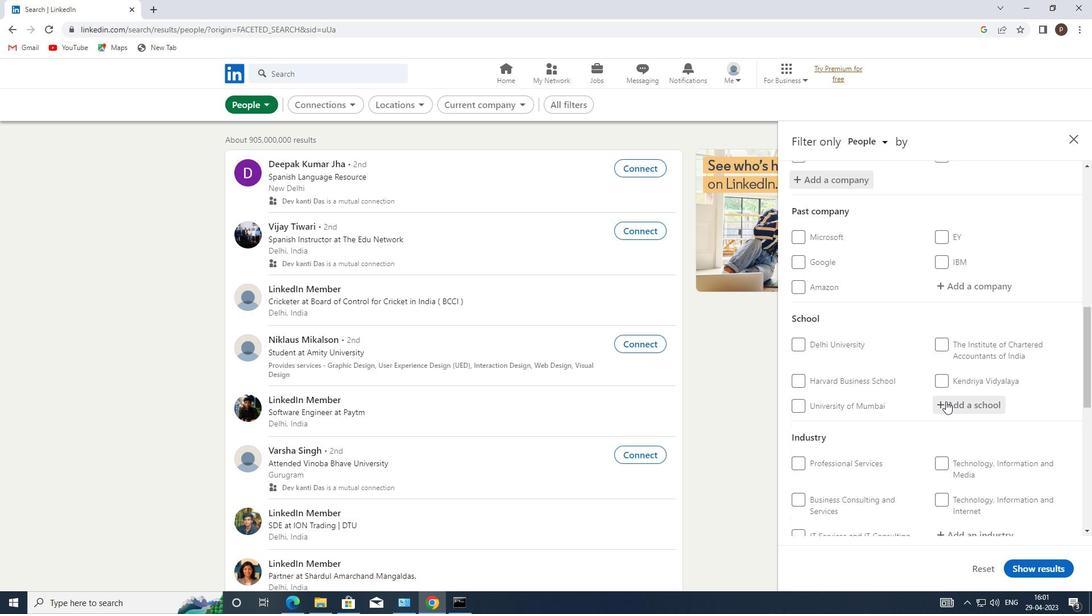 
Action: Mouse pressed left at (946, 402)
Screenshot: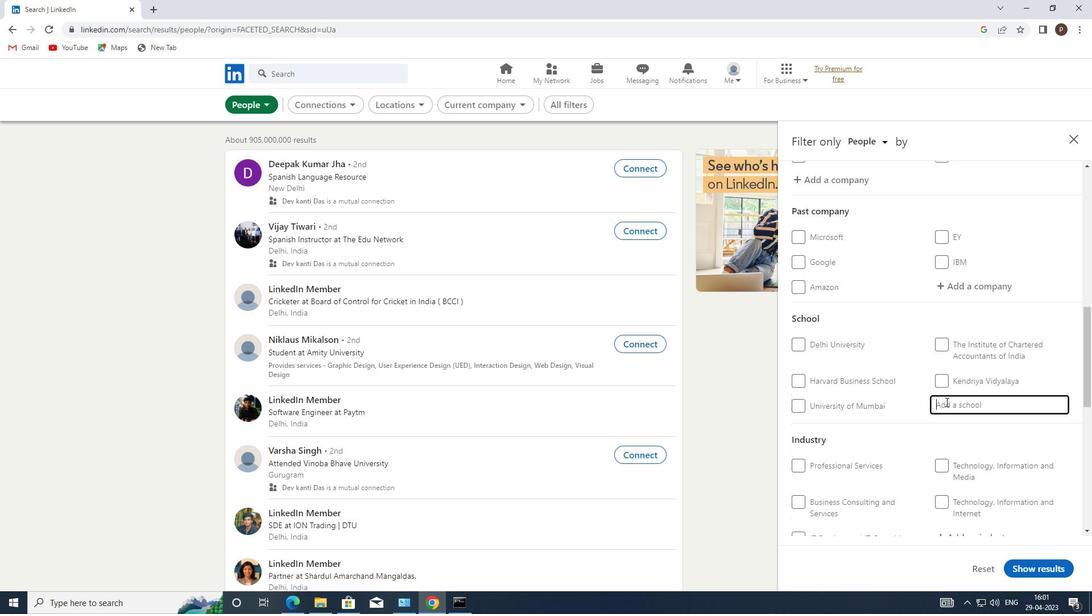 
Action: Key pressed <Key.caps_lock>J<Key.caps_lock>AI<Key.space><Key.caps_lock>H<Key.caps_lock>INDU<Key.space><Key.caps_lock>J<Key.caps_lock>OBS
Screenshot: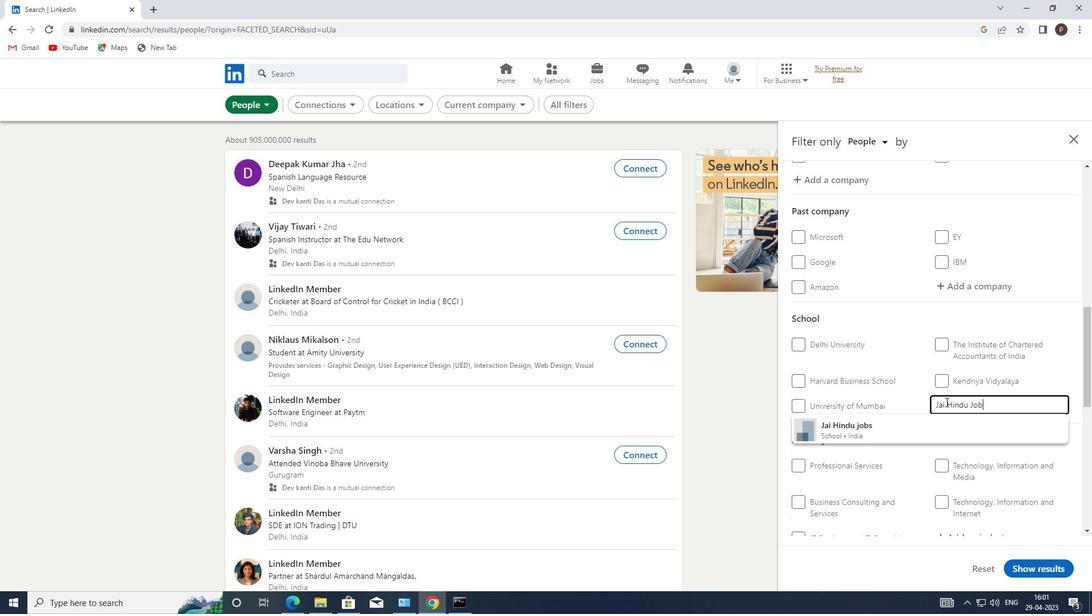 
Action: Mouse moved to (880, 424)
Screenshot: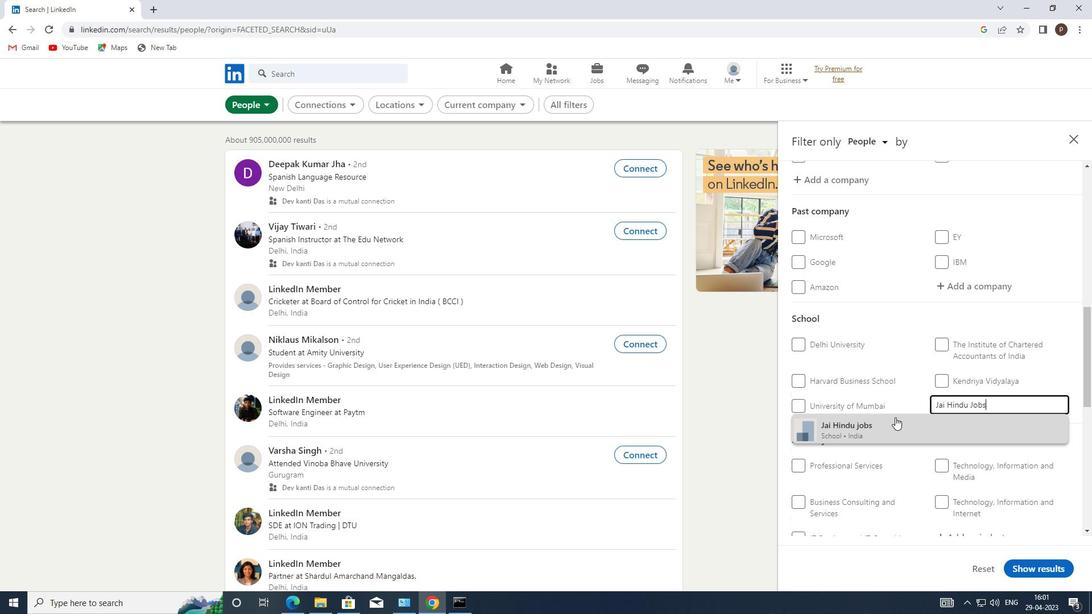 
Action: Mouse pressed left at (880, 424)
Screenshot: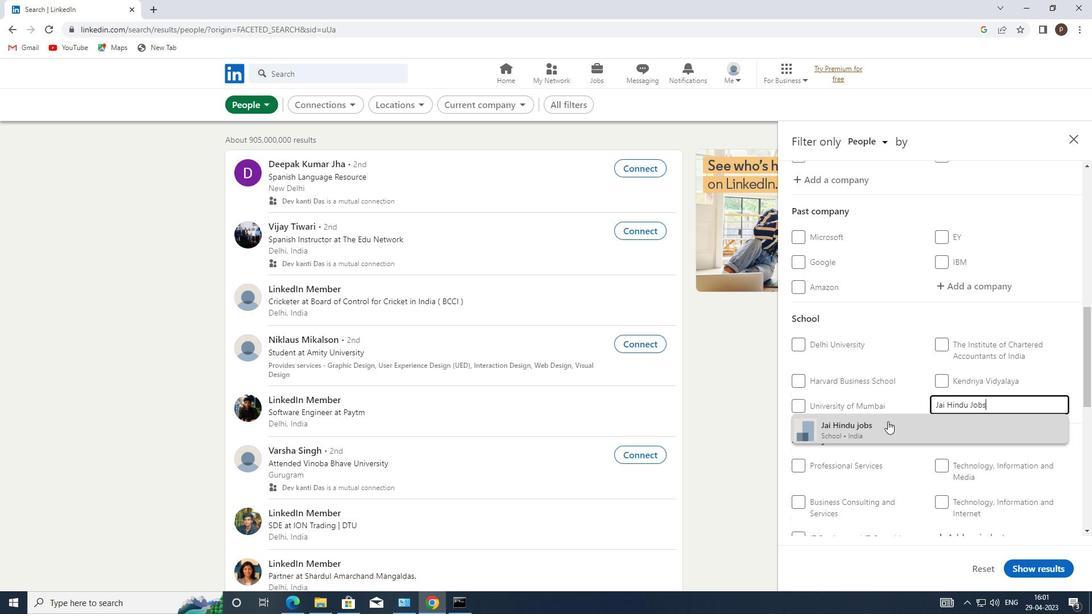 
Action: Mouse moved to (880, 425)
Screenshot: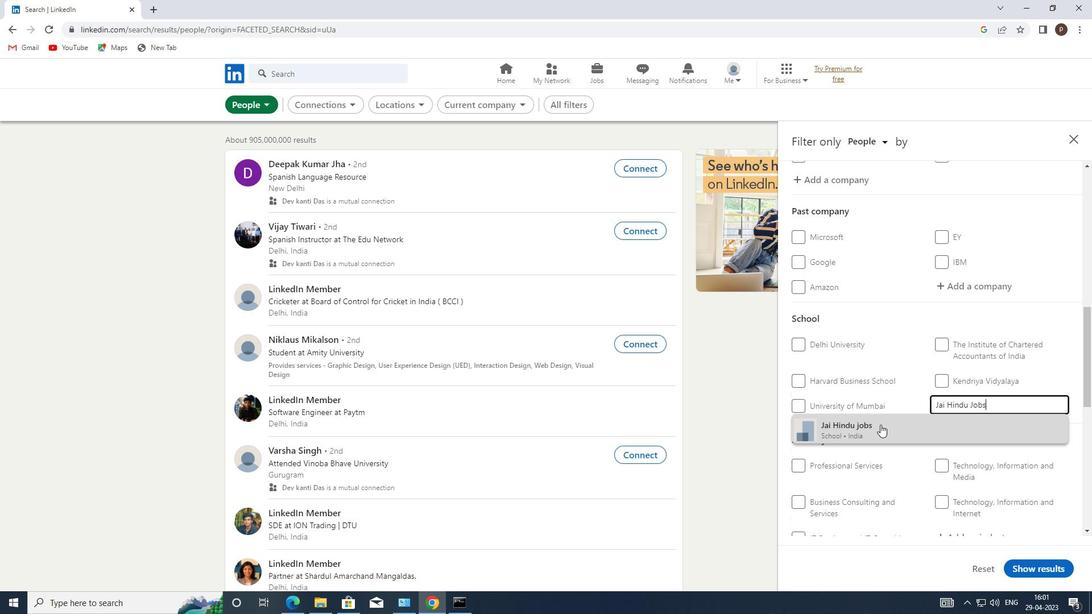
Action: Mouse scrolled (880, 424) with delta (0, 0)
Screenshot: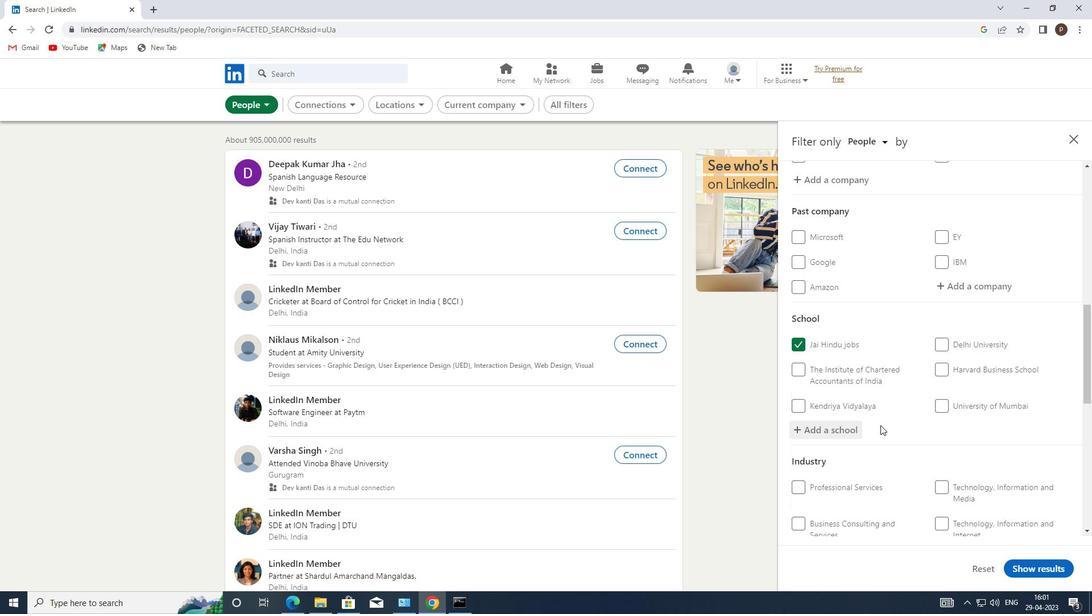 
Action: Mouse scrolled (880, 424) with delta (0, 0)
Screenshot: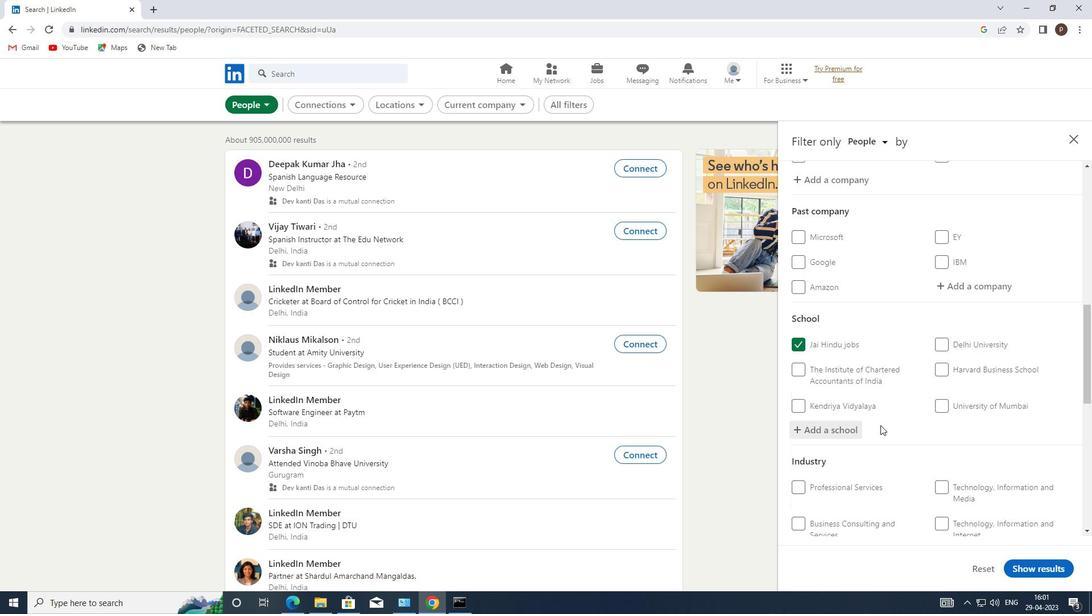 
Action: Mouse scrolled (880, 424) with delta (0, 0)
Screenshot: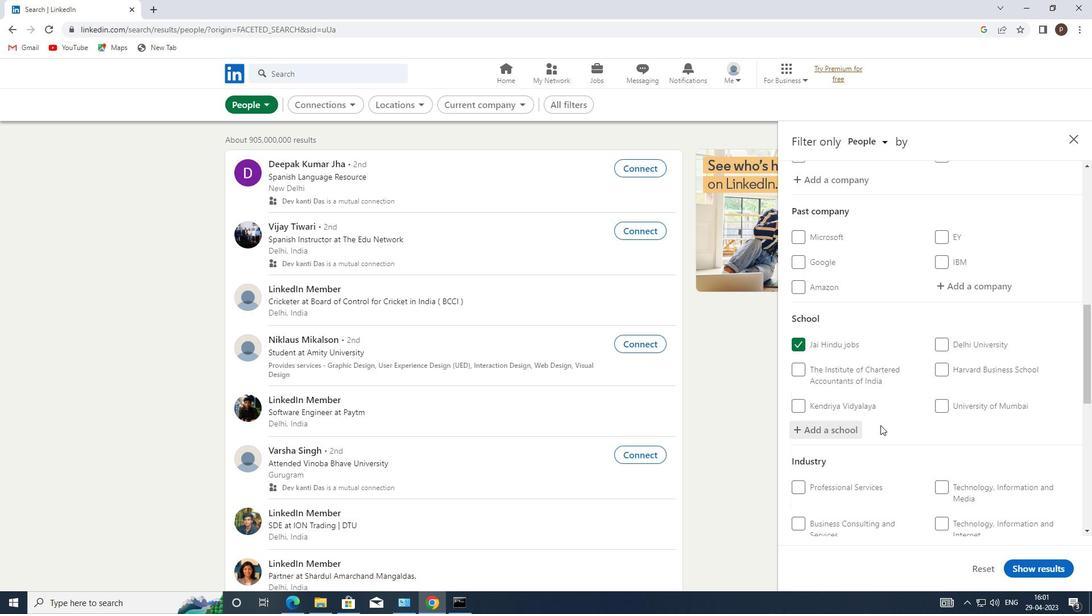 
Action: Mouse moved to (946, 392)
Screenshot: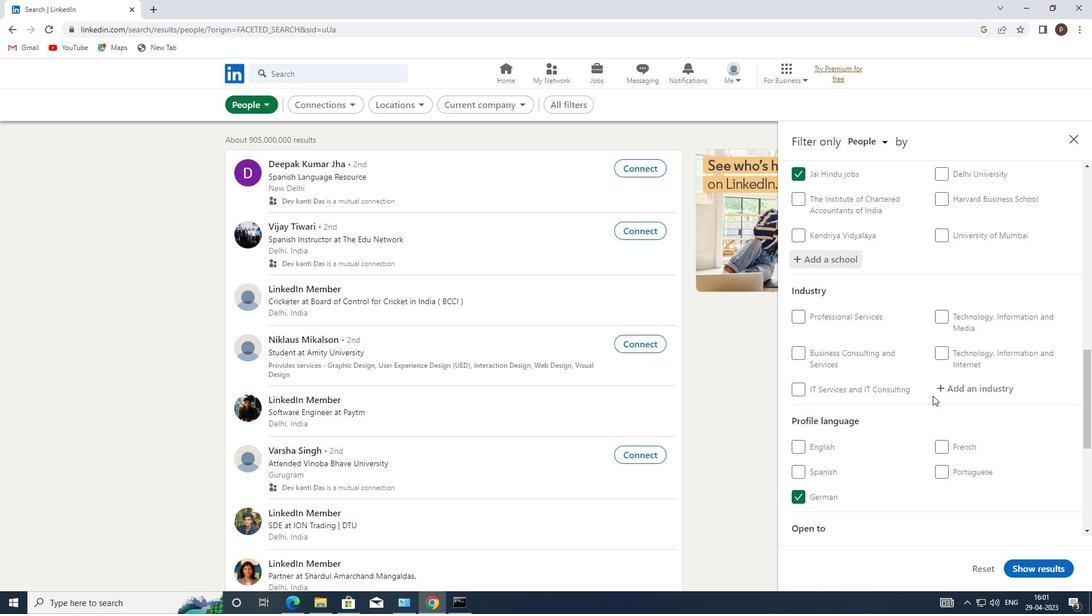 
Action: Mouse pressed left at (946, 392)
Screenshot: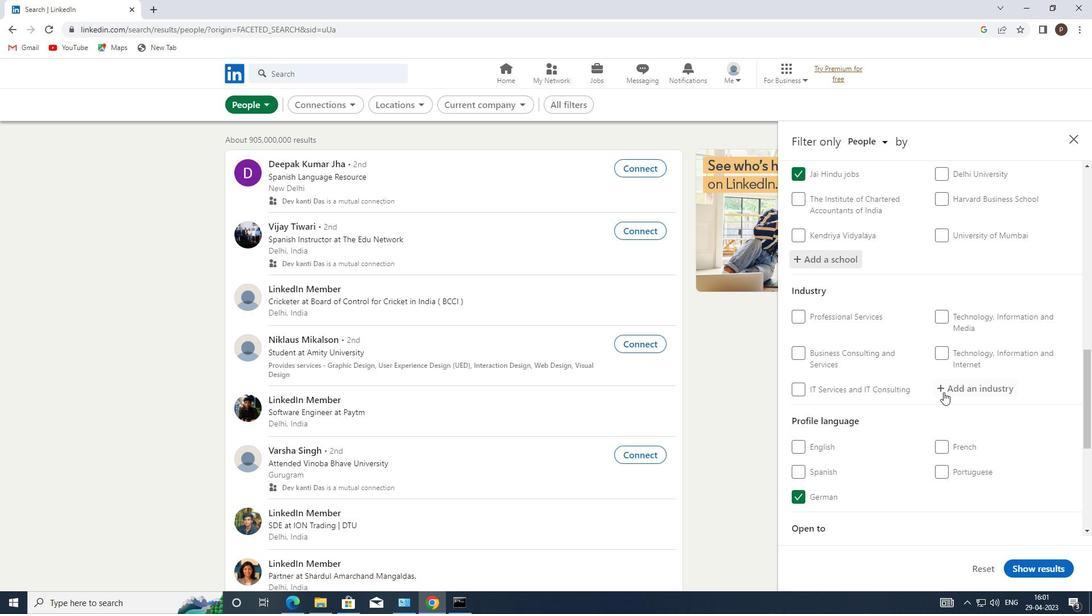 
Action: Mouse moved to (948, 392)
Screenshot: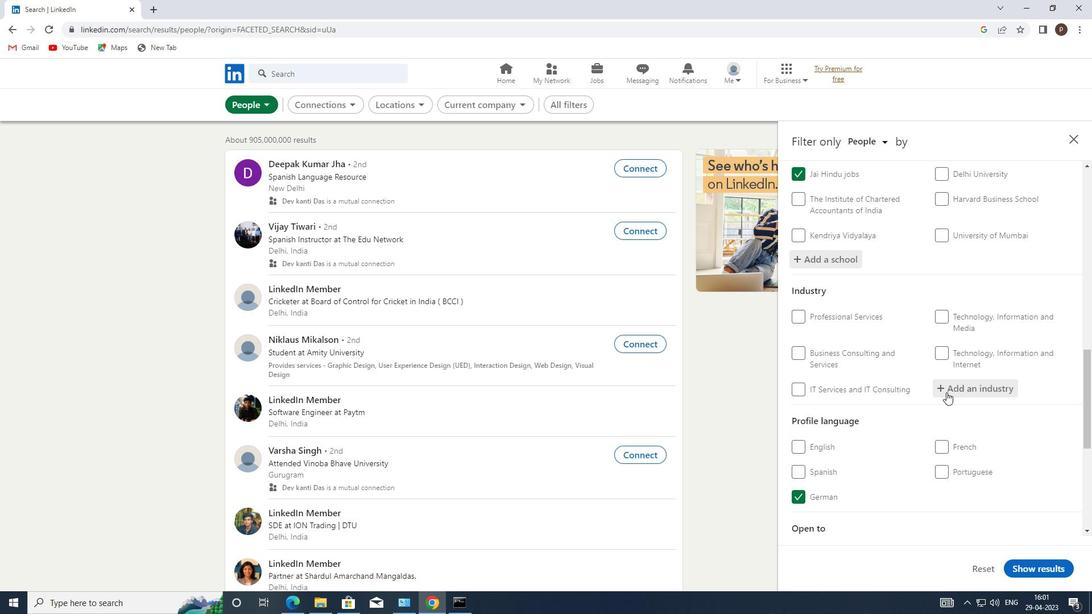 
Action: Key pressed <Key.caps_lock>S<Key.caps_lock>OLAR
Screenshot: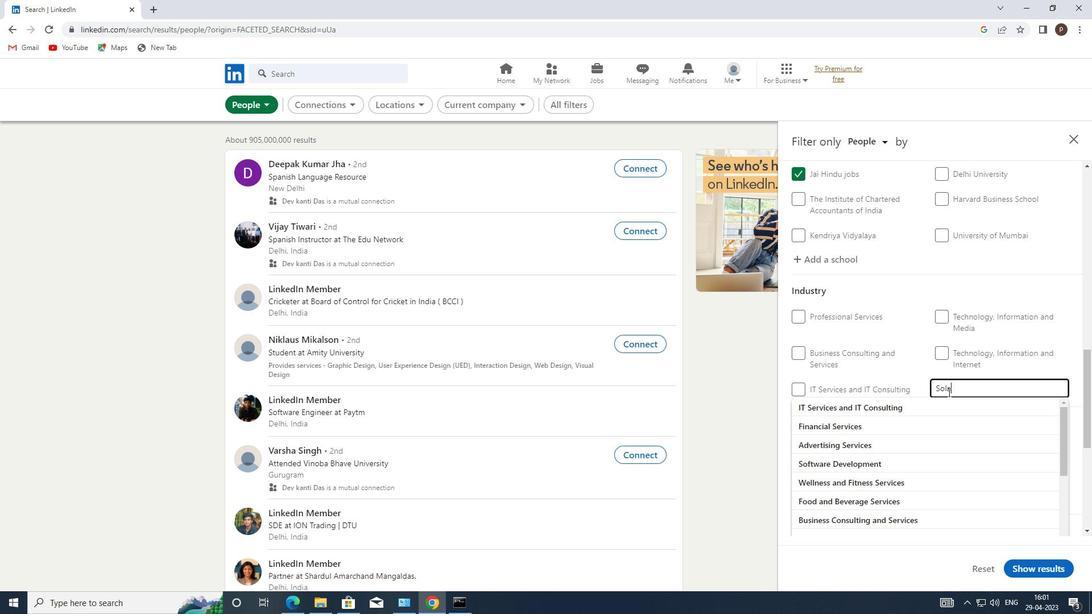 
Action: Mouse moved to (913, 401)
Screenshot: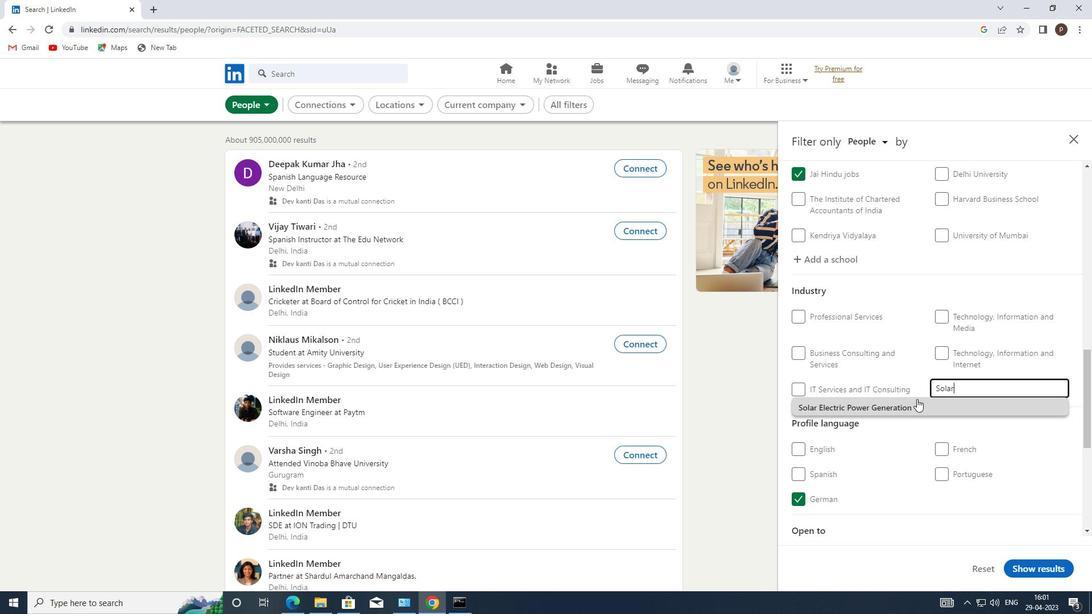 
Action: Mouse pressed left at (913, 401)
Screenshot: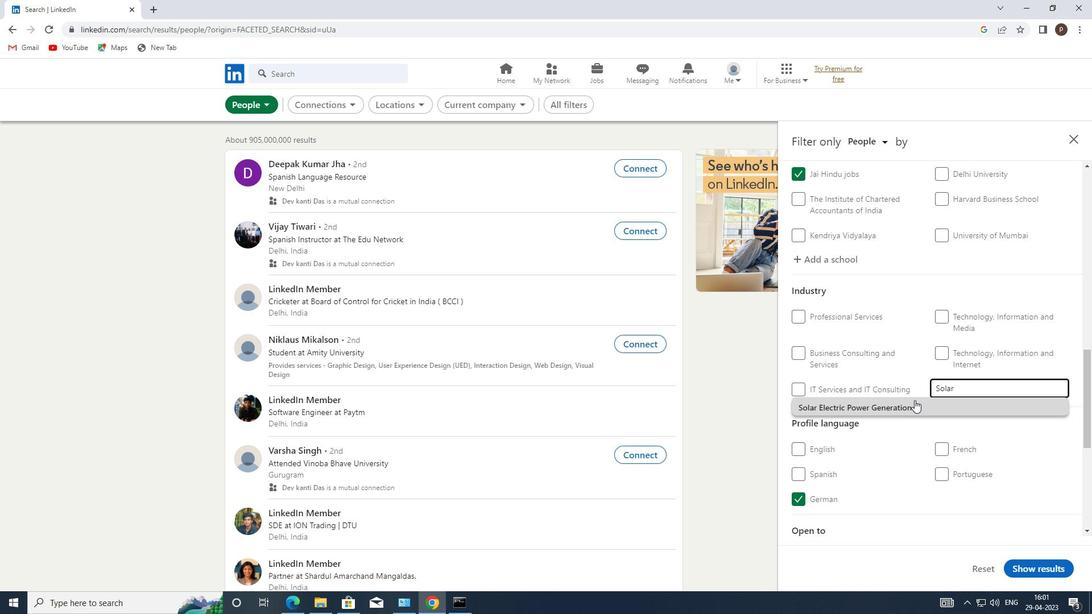 
Action: Mouse moved to (913, 403)
Screenshot: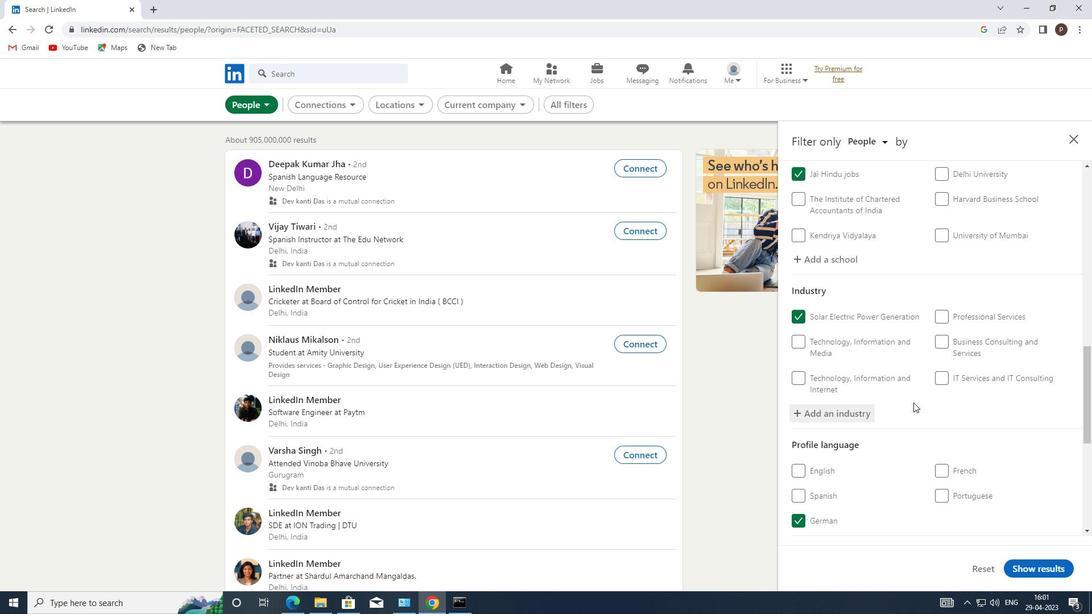 
Action: Mouse scrolled (913, 402) with delta (0, 0)
Screenshot: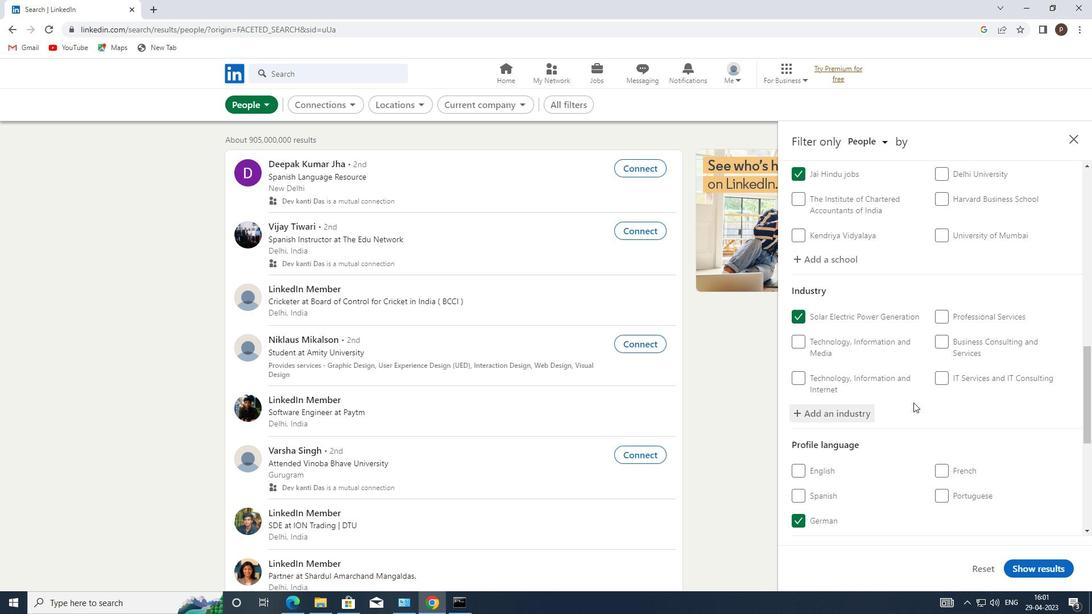 
Action: Mouse moved to (913, 403)
Screenshot: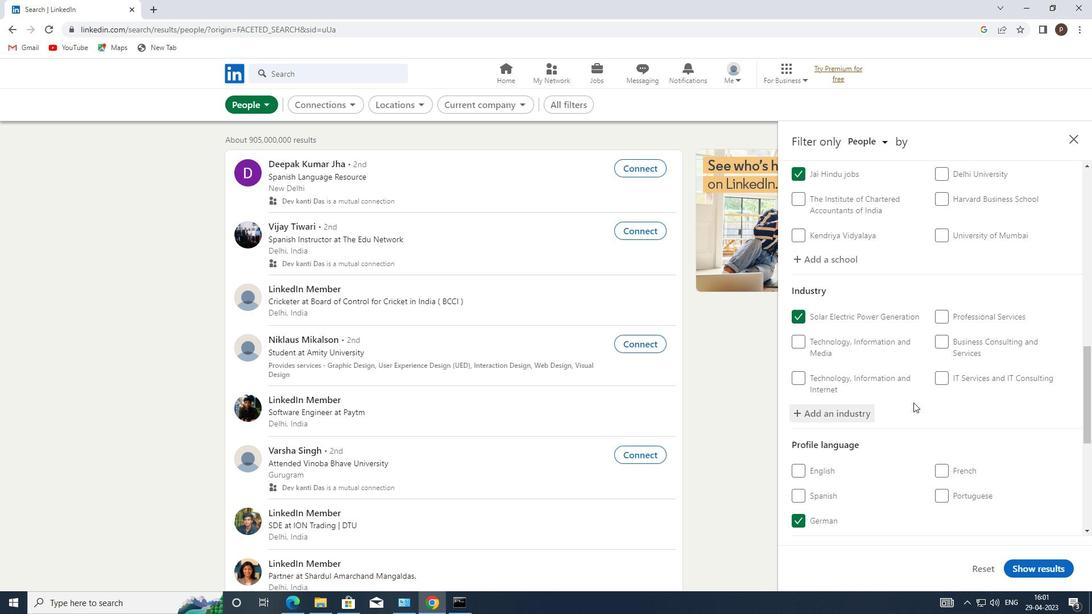 
Action: Mouse scrolled (913, 402) with delta (0, 0)
Screenshot: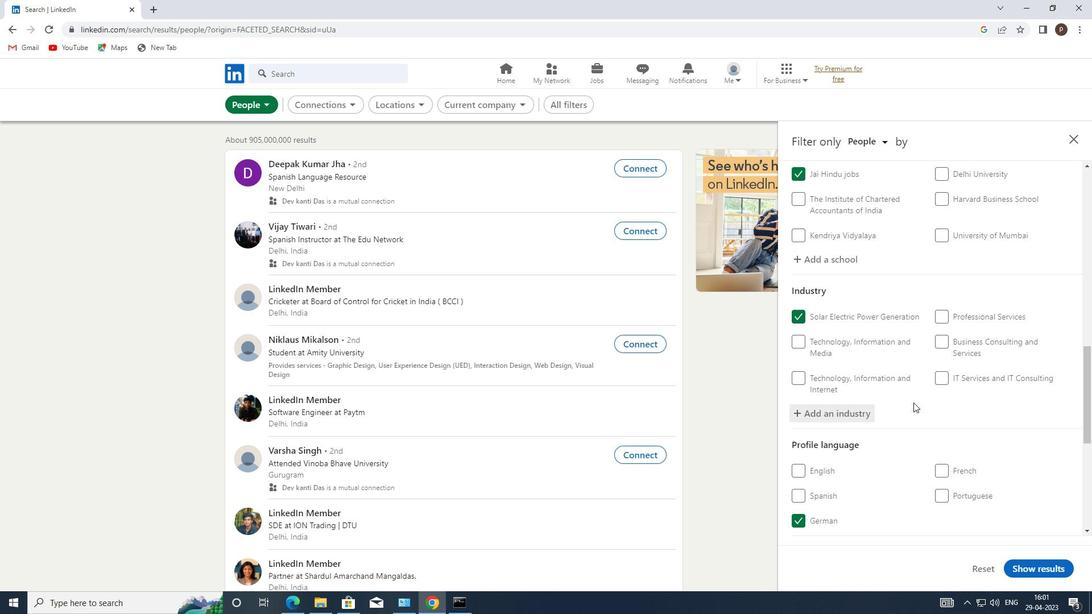 
Action: Mouse scrolled (913, 402) with delta (0, 0)
Screenshot: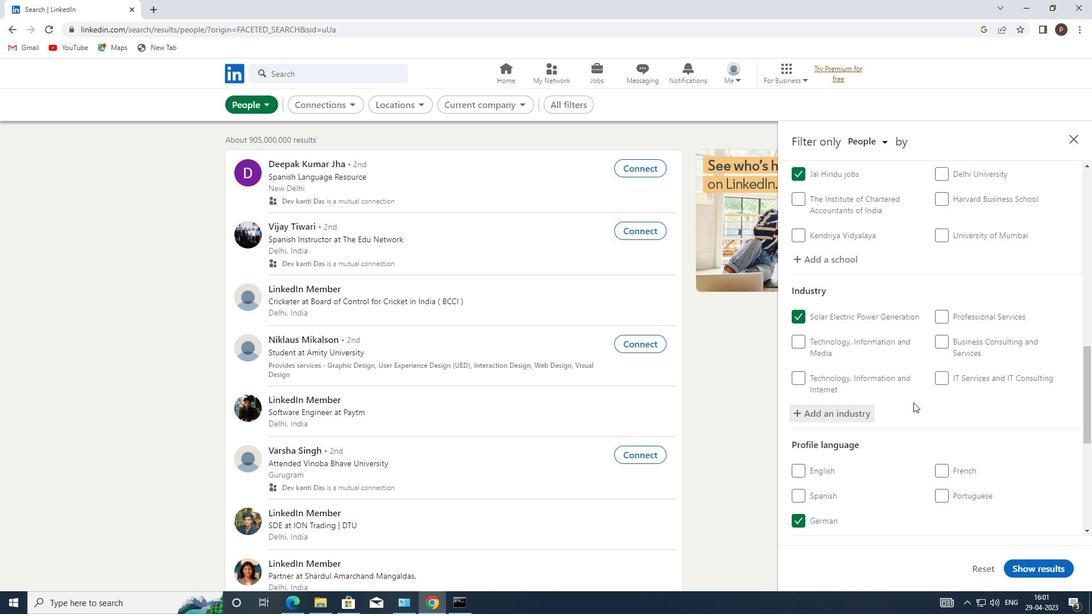 
Action: Mouse scrolled (913, 402) with delta (0, 0)
Screenshot: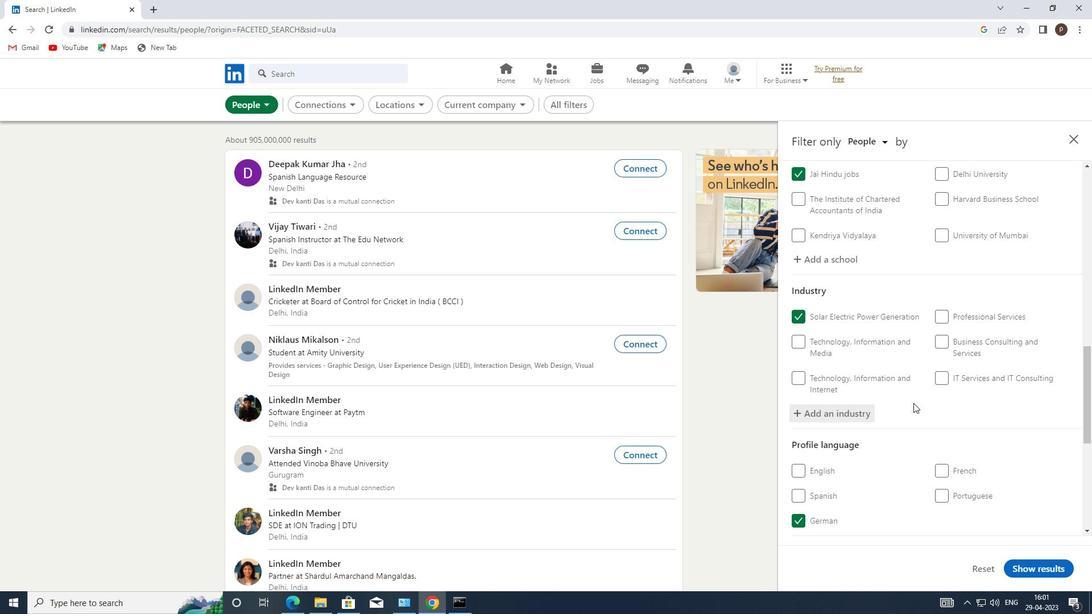 
Action: Mouse scrolled (913, 402) with delta (0, 0)
Screenshot: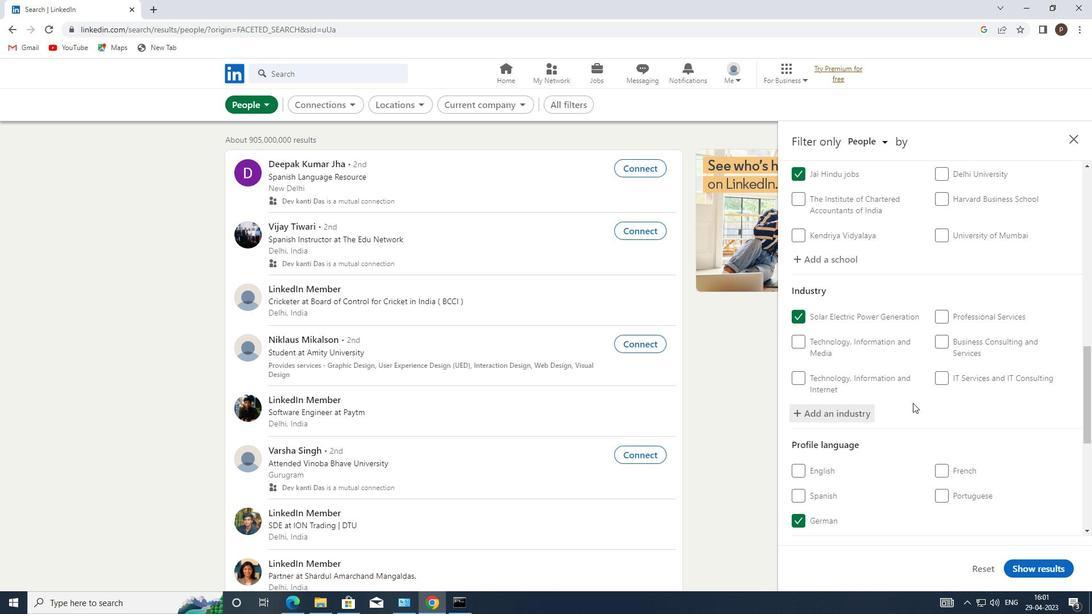 
Action: Mouse moved to (946, 402)
Screenshot: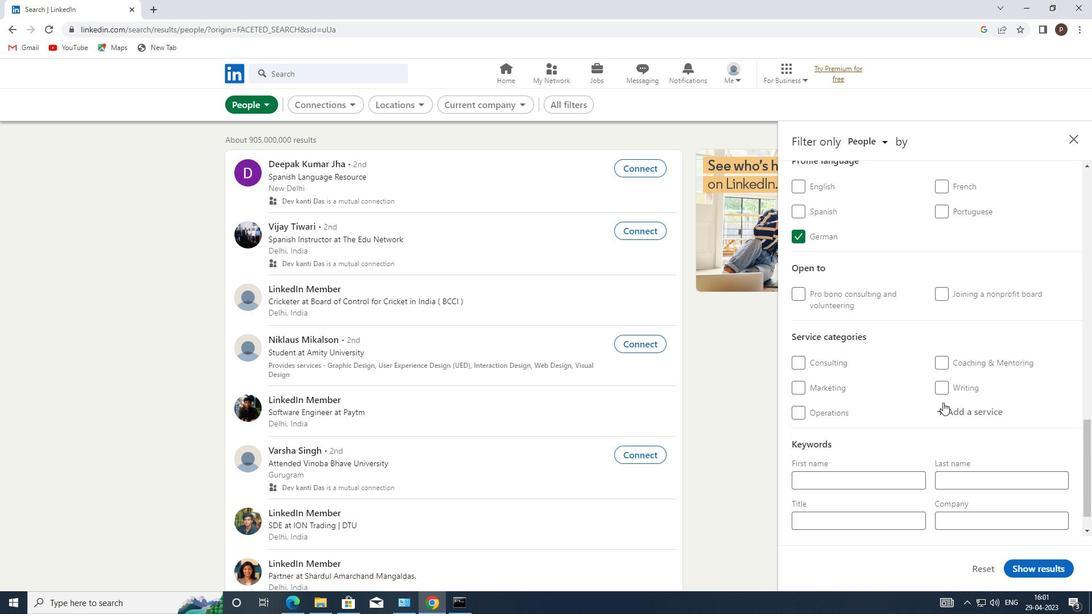 
Action: Mouse pressed left at (946, 402)
Screenshot: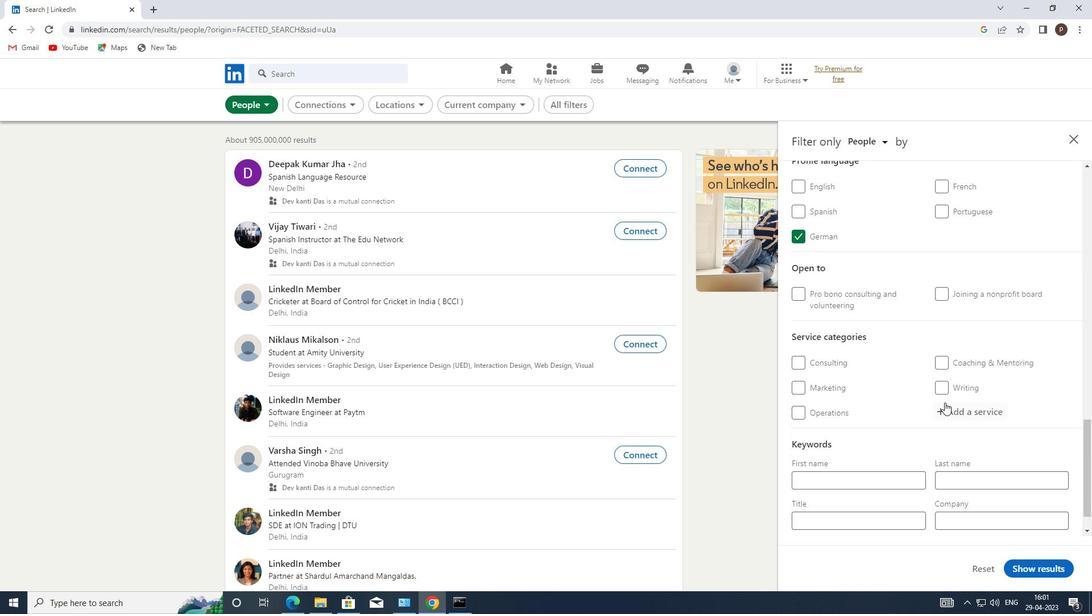 
Action: Mouse moved to (947, 404)
Screenshot: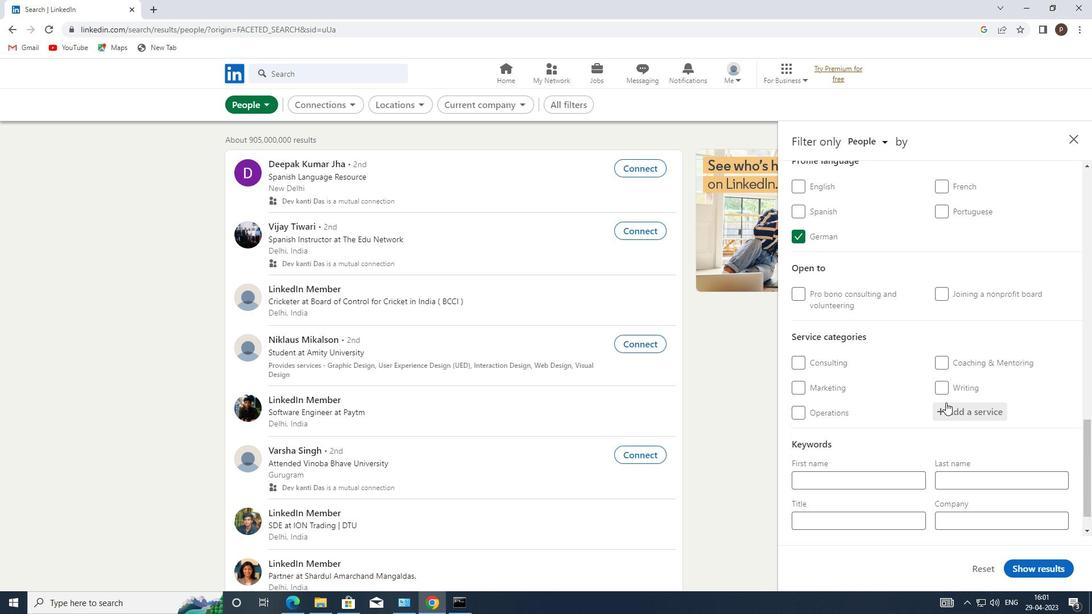 
Action: Key pressed <Key.caps_lock>O<Key.caps_lock>UT
Screenshot: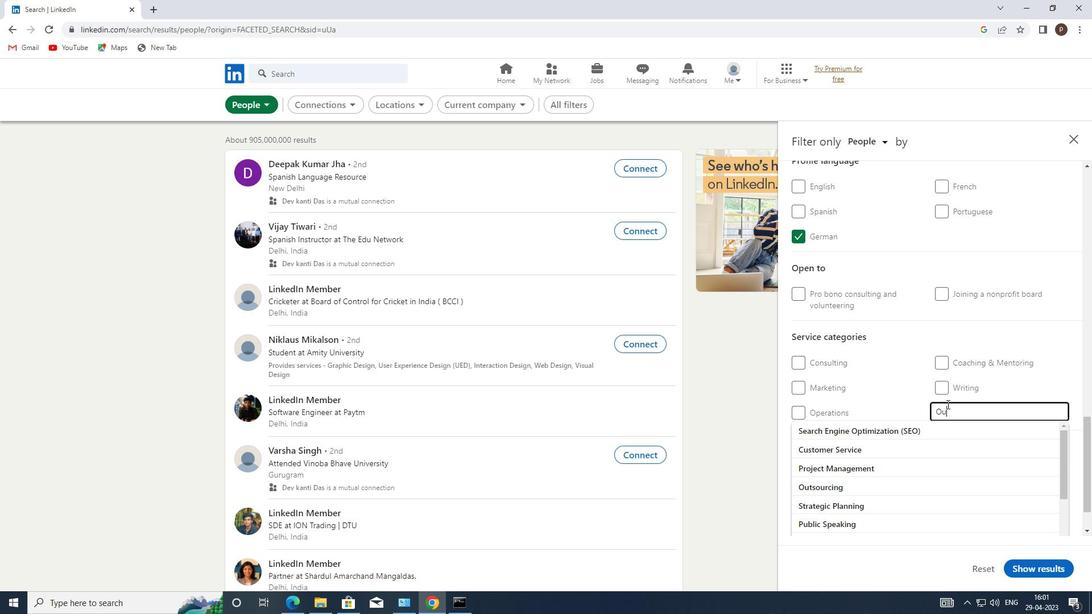 
Action: Mouse moved to (864, 445)
Screenshot: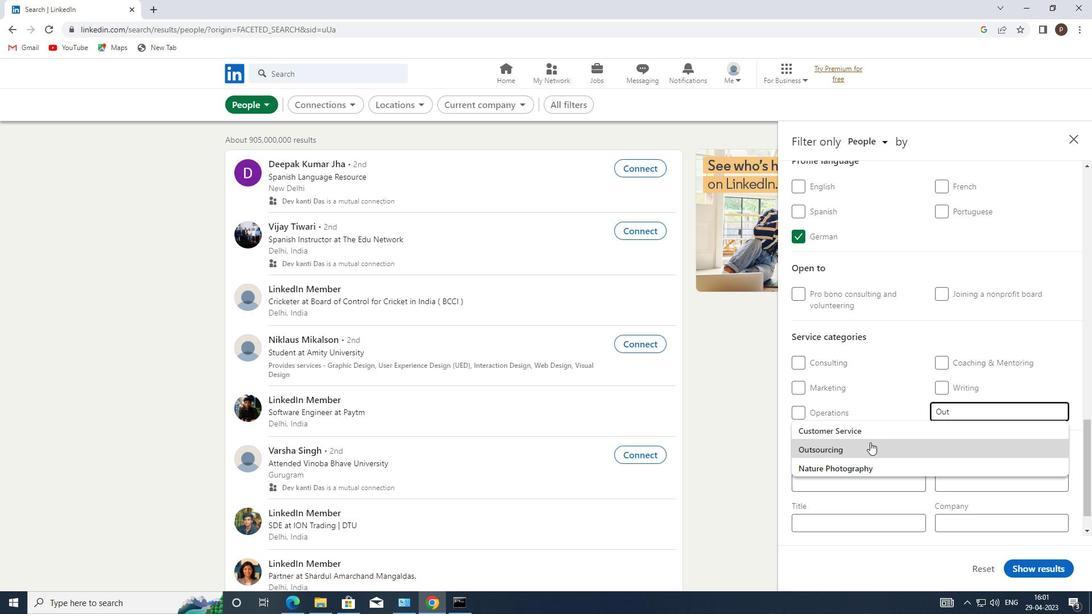 
Action: Mouse pressed left at (864, 445)
Screenshot: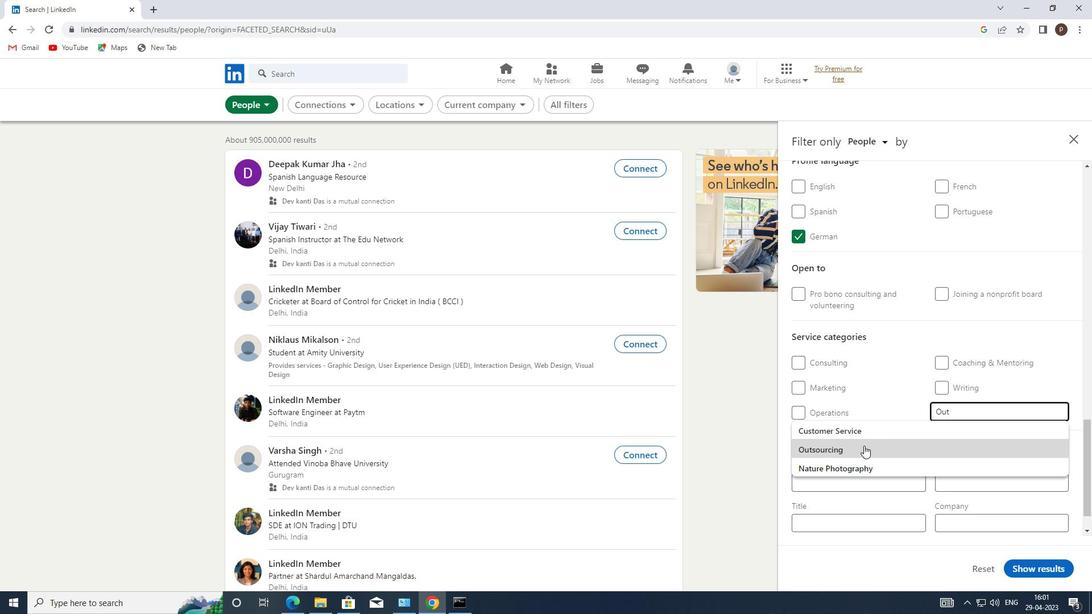 
Action: Mouse moved to (863, 447)
Screenshot: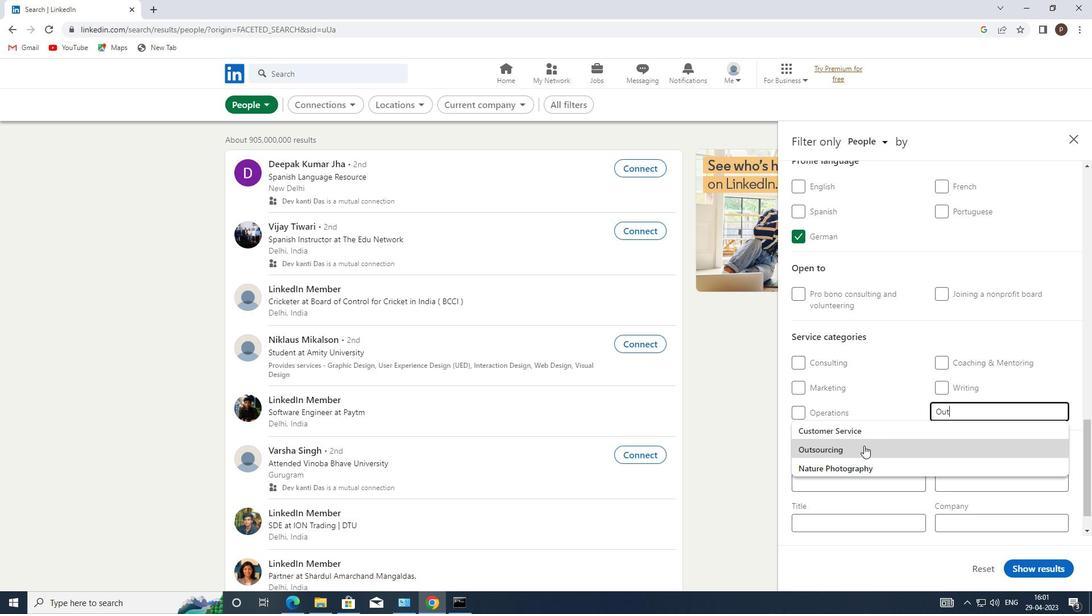 
Action: Mouse scrolled (863, 447) with delta (0, 0)
Screenshot: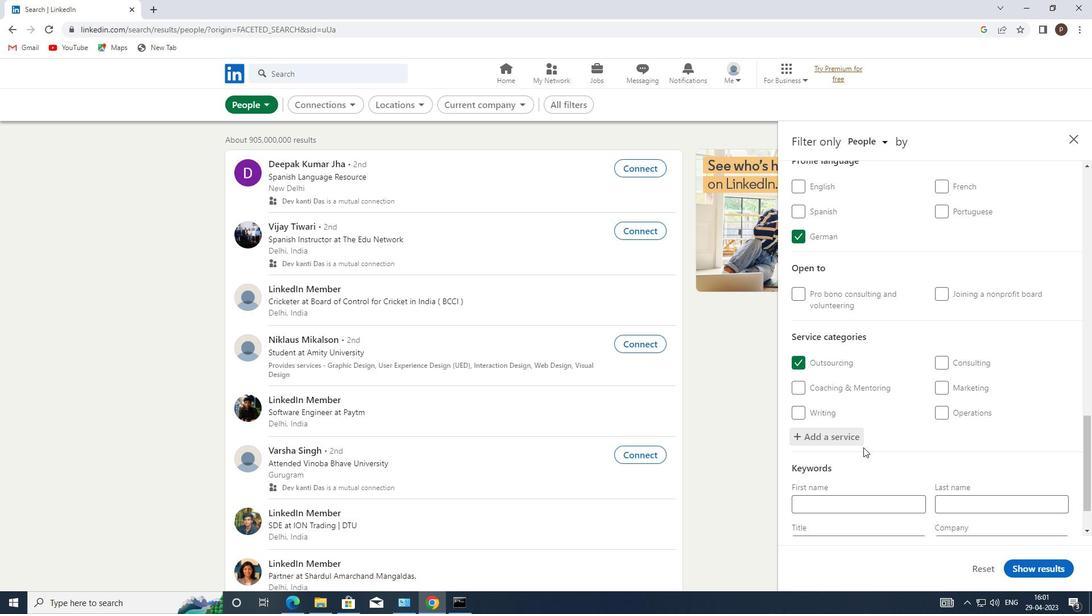 
Action: Mouse scrolled (863, 447) with delta (0, 0)
Screenshot: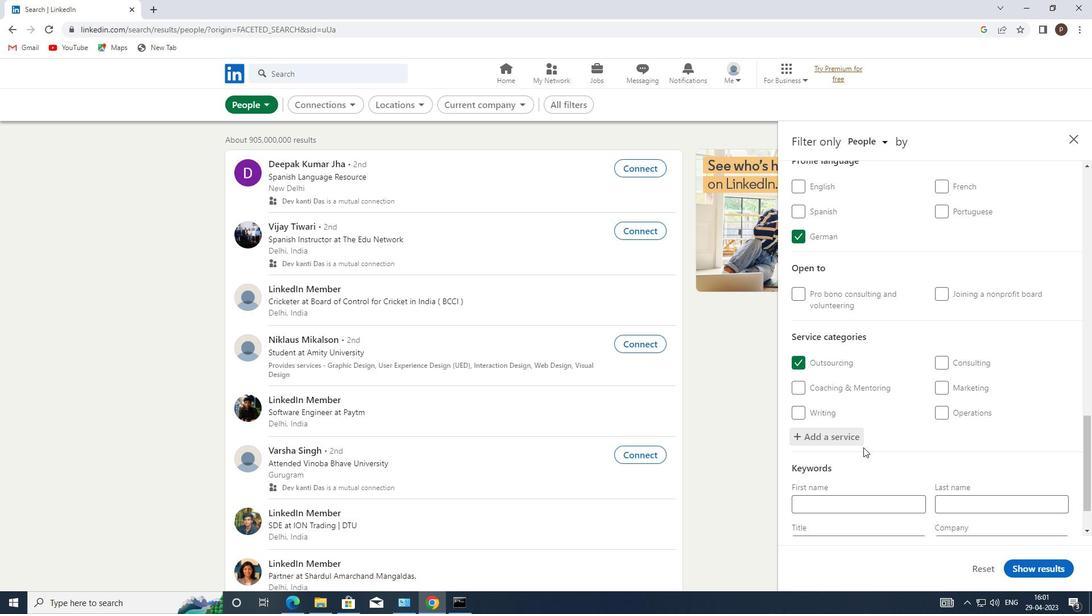 
Action: Mouse moved to (828, 484)
Screenshot: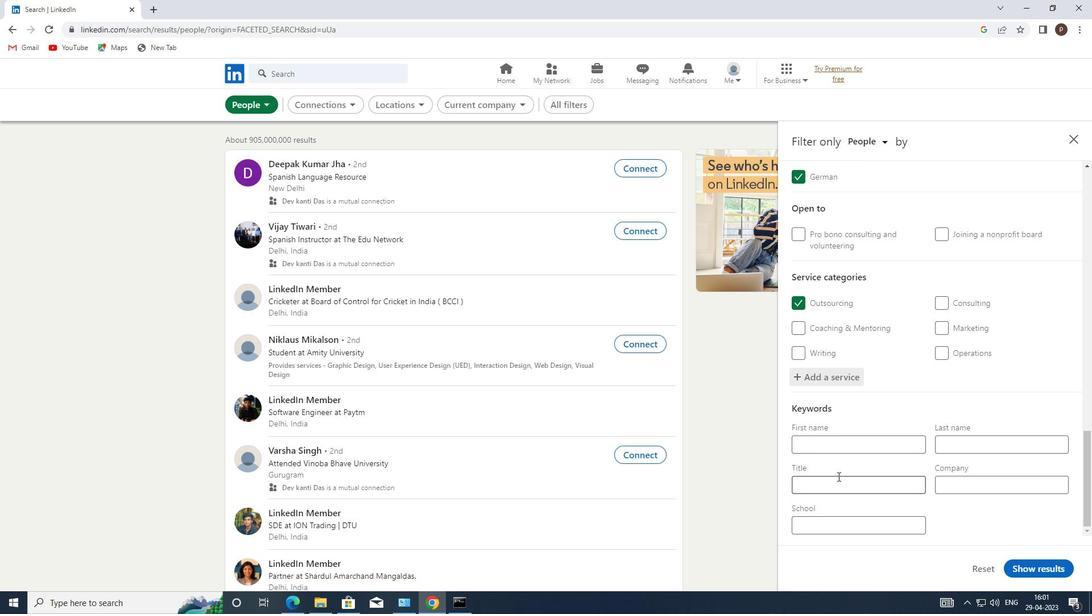 
Action: Mouse pressed left at (828, 484)
Screenshot: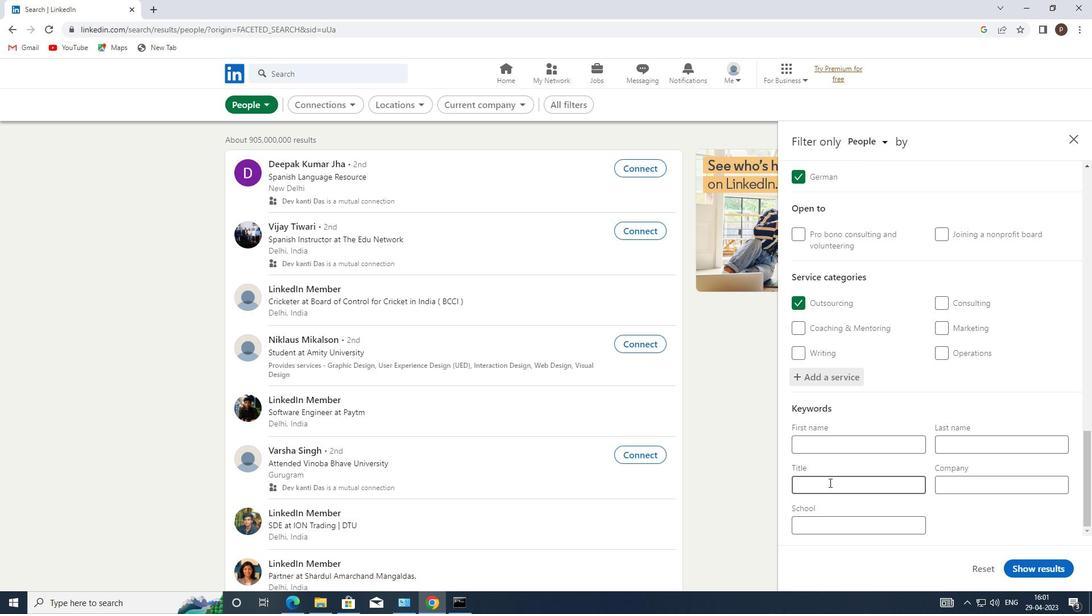 
Action: Key pressed <Key.caps_lock>S<Key.caps_lock>OUND<Key.space><Key.caps_lock>E<Key.caps_lock>NGINEER
Screenshot: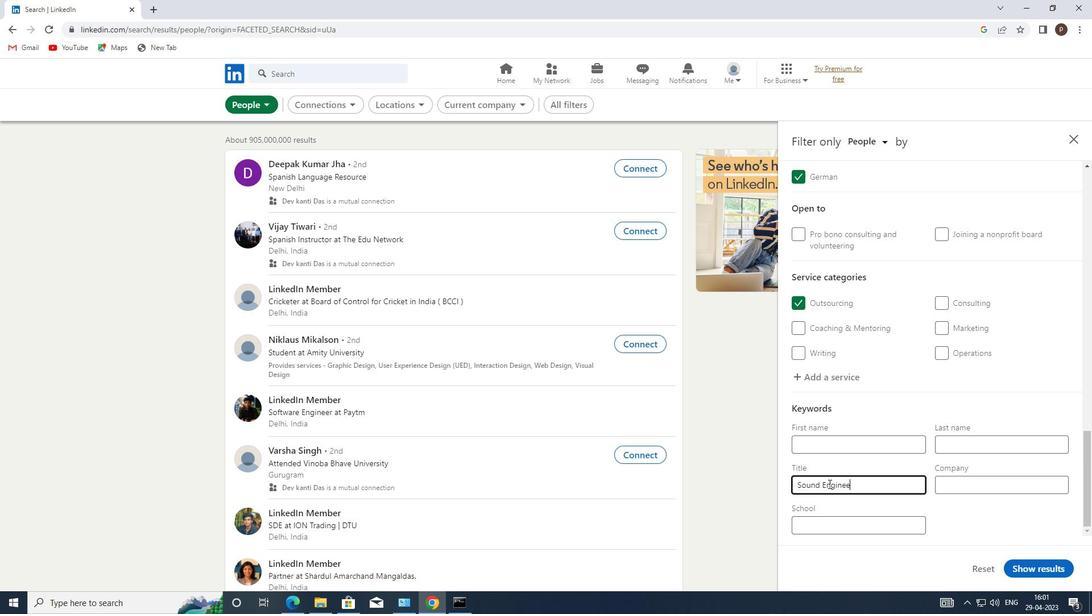 
Action: Mouse moved to (1022, 568)
Screenshot: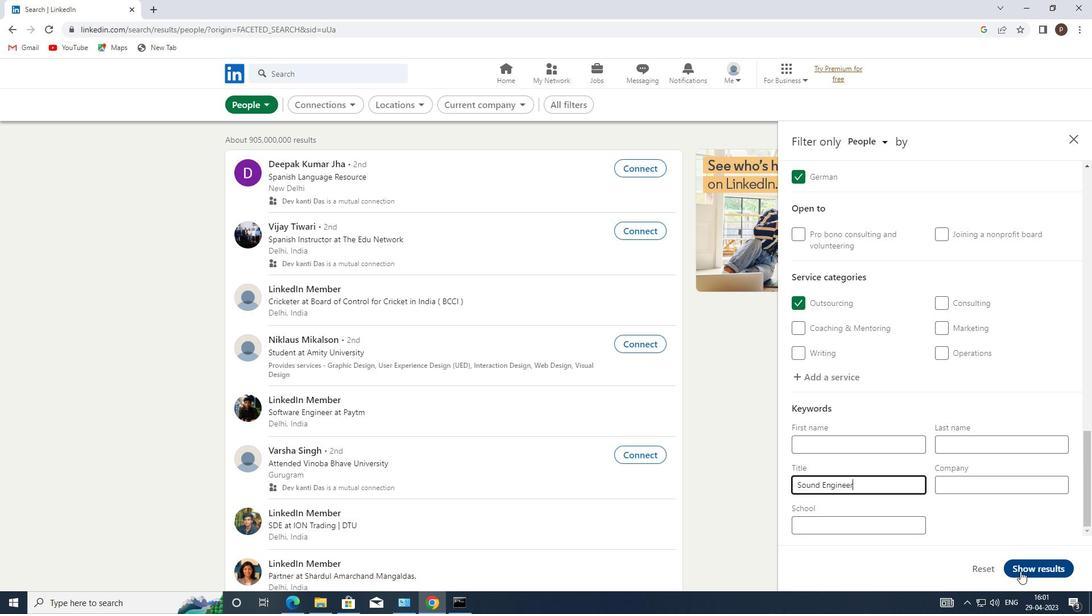 
Action: Mouse pressed left at (1022, 568)
Screenshot: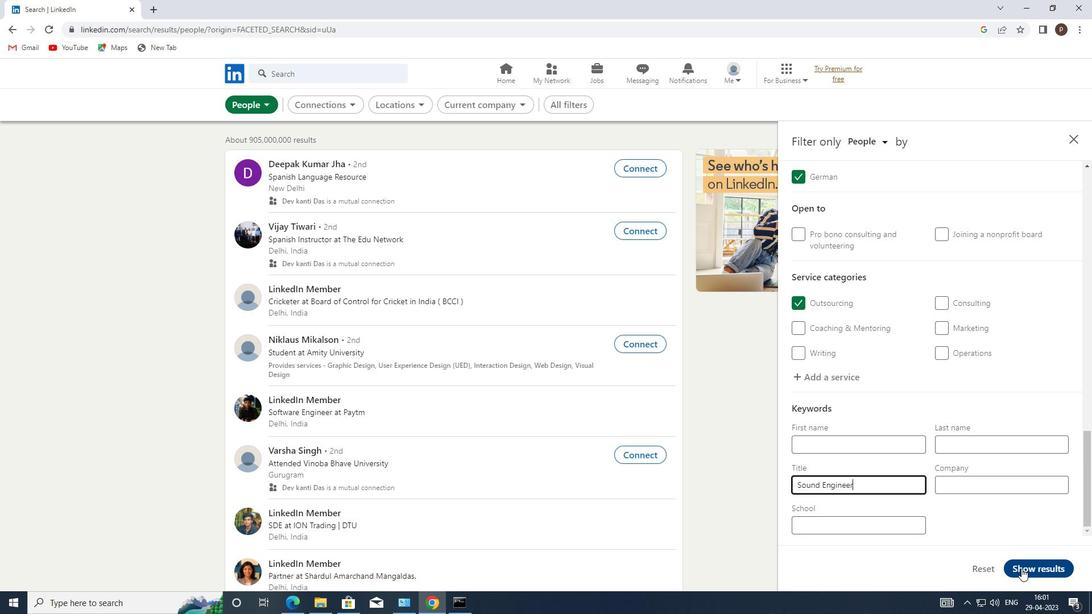 
